 Task: Open Card Donor Stewardship Planning in Board Diversity and Inclusion Hiring Practices Assessment and Improvement to Workspace Accounting and Finance Consulting and add a team member Softage.1@softage.net, a label Red, a checklist Emotional Intelligence, an attachment from your onedrive, a color Red and finally, add a card description 'Conduct market analysis for new product launch' and a comment 'Let us approach this task with a sense of positivity and optimism, recognizing the potential for growth and learning that it presents.'. Add a start date 'Jan 09, 1900' with a due date 'Jan 16, 1900'
Action: Mouse moved to (90, 297)
Screenshot: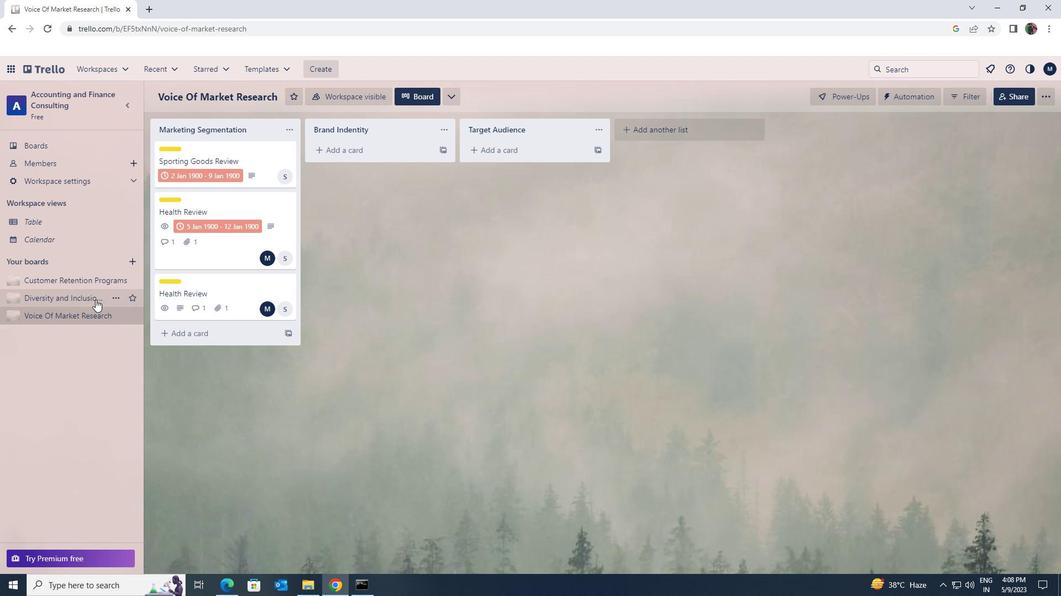 
Action: Mouse pressed left at (90, 297)
Screenshot: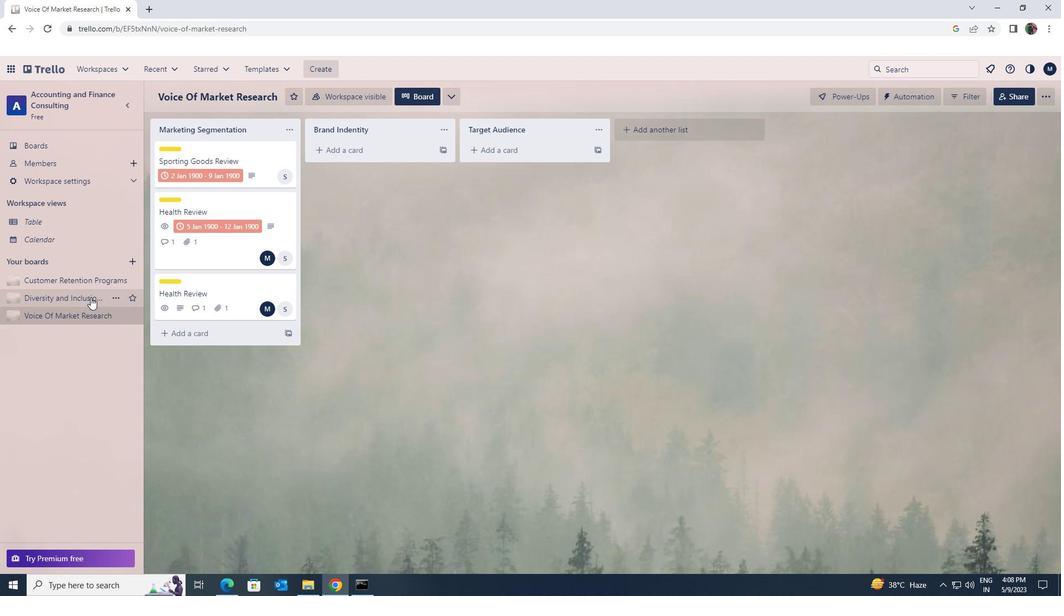 
Action: Mouse moved to (183, 300)
Screenshot: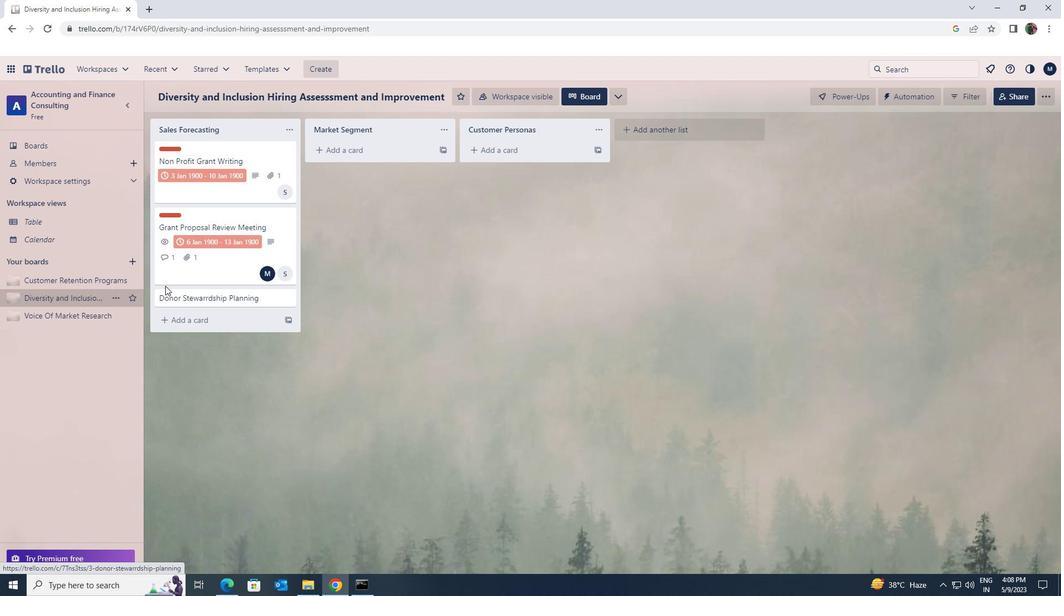 
Action: Mouse pressed left at (183, 300)
Screenshot: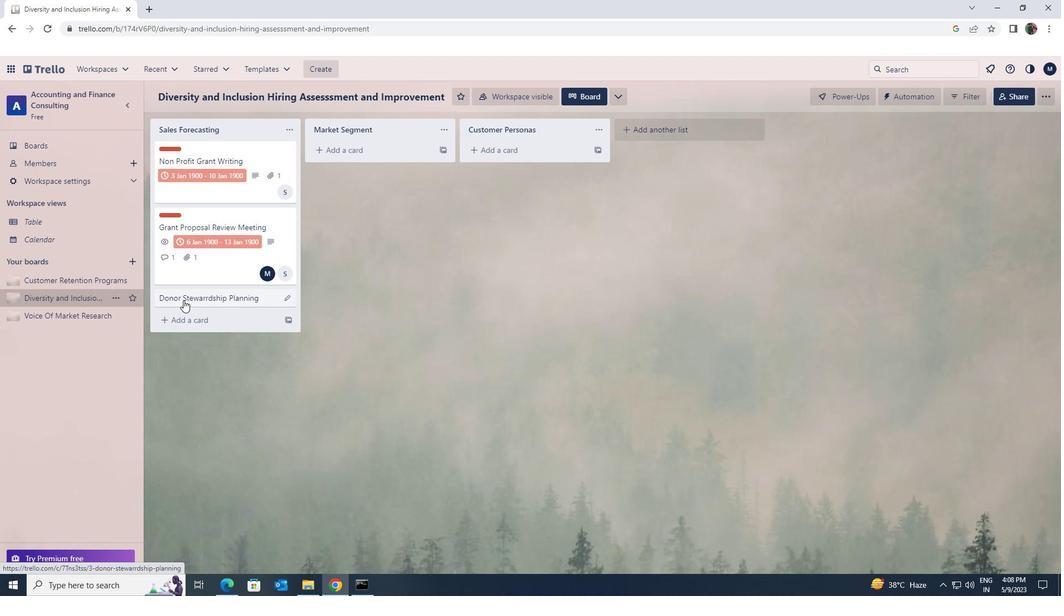 
Action: Mouse moved to (658, 158)
Screenshot: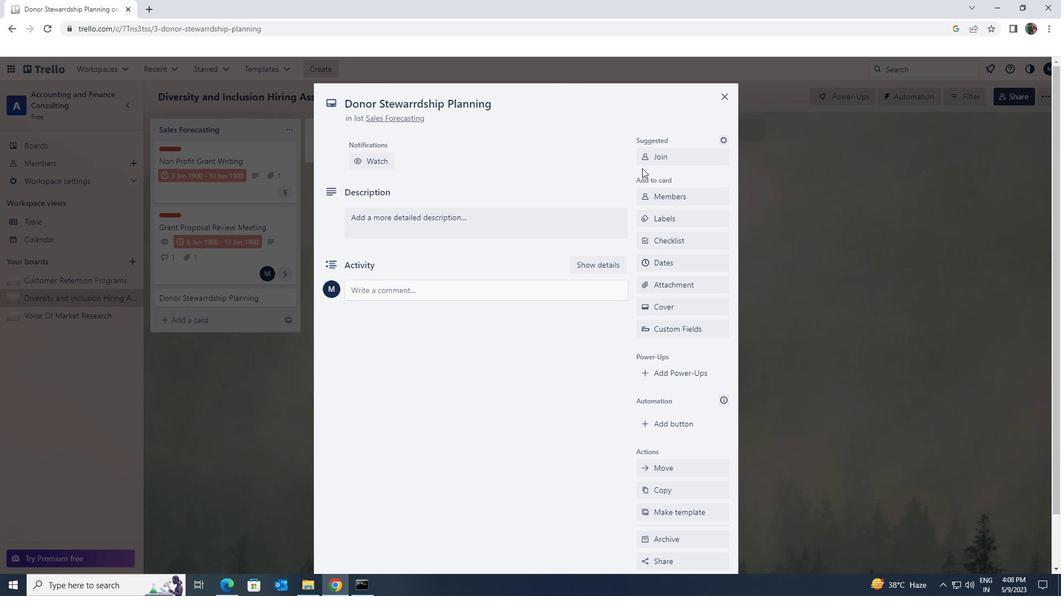 
Action: Mouse pressed left at (658, 158)
Screenshot: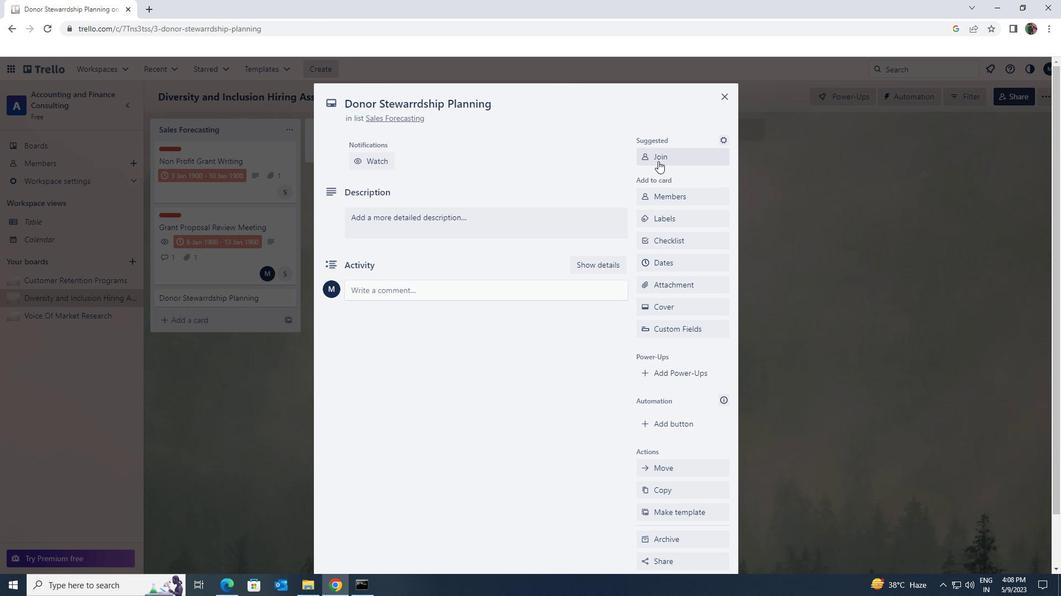 
Action: Mouse moved to (659, 155)
Screenshot: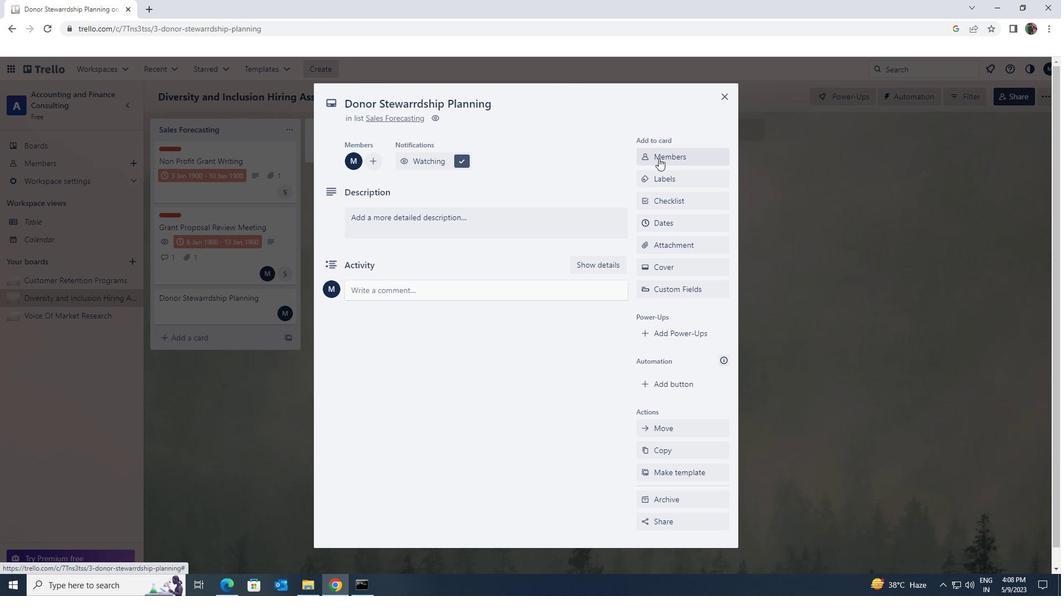 
Action: Mouse pressed left at (659, 155)
Screenshot: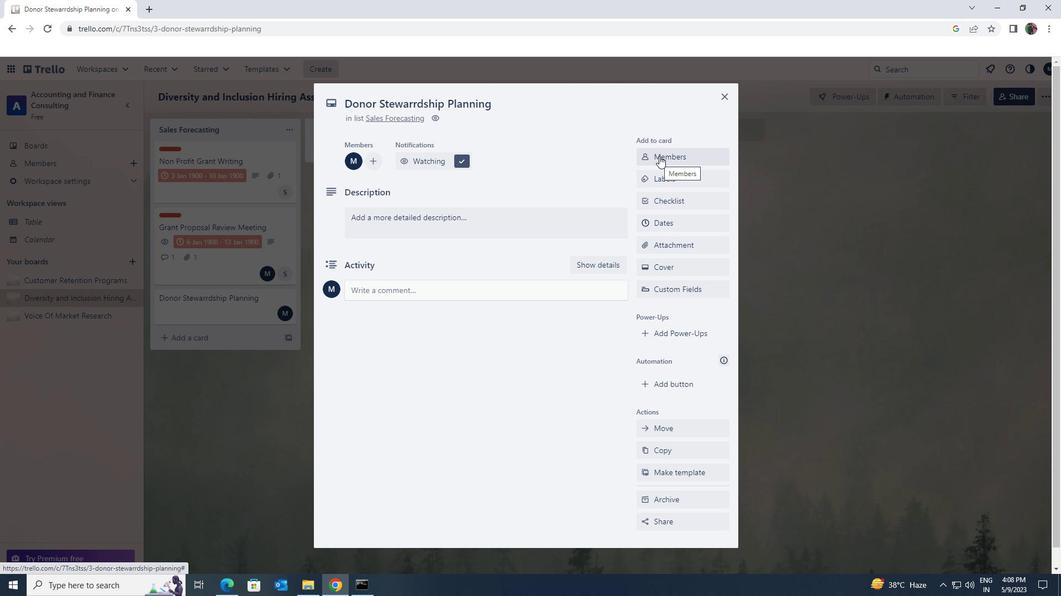 
Action: Mouse moved to (697, 208)
Screenshot: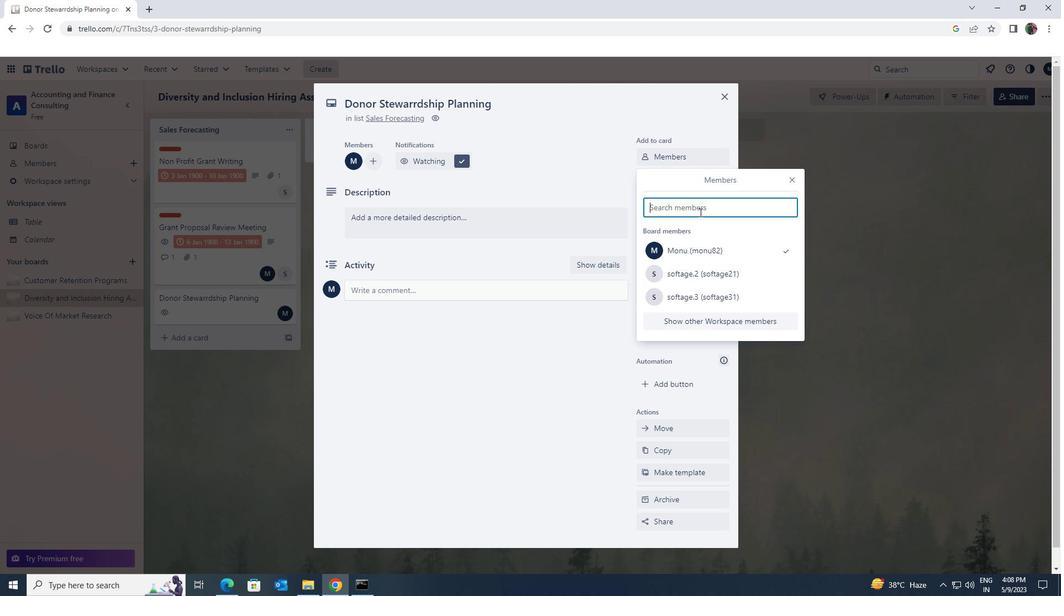 
Action: Mouse pressed left at (697, 208)
Screenshot: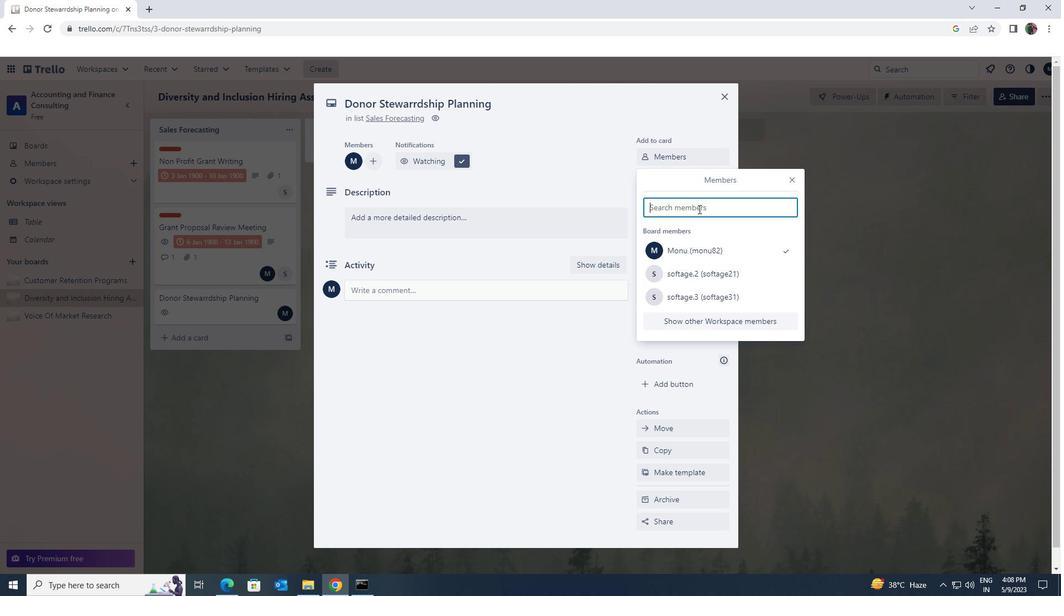 
Action: Mouse moved to (696, 207)
Screenshot: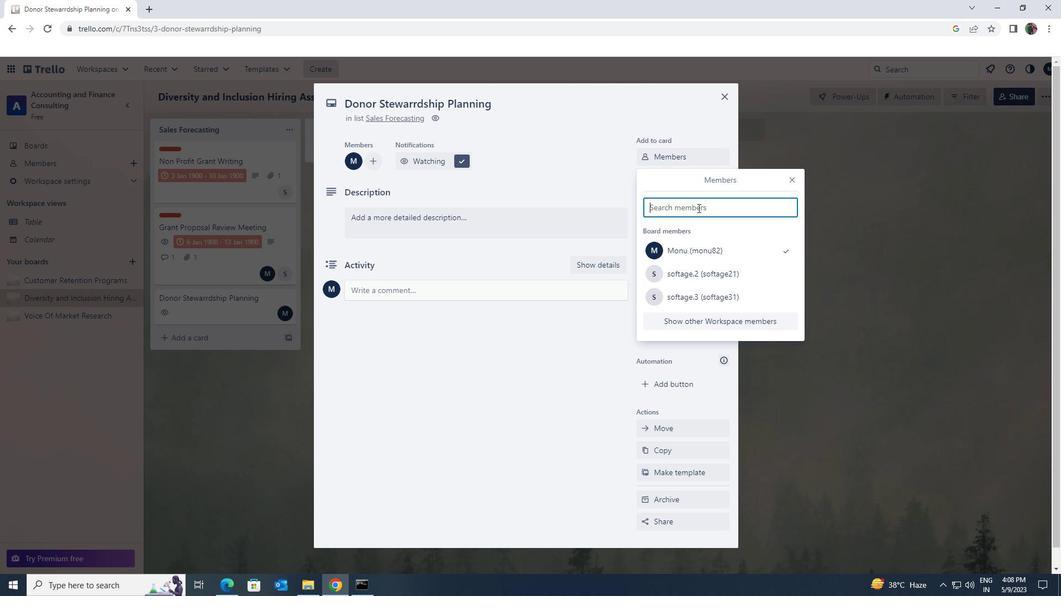 
Action: Key pressed <Key.shift>SOFTAGE.2<Key.backspace>1<Key.shift>@<Key.shift><Key.shift><Key.shift>OFTAGE.NET
Screenshot: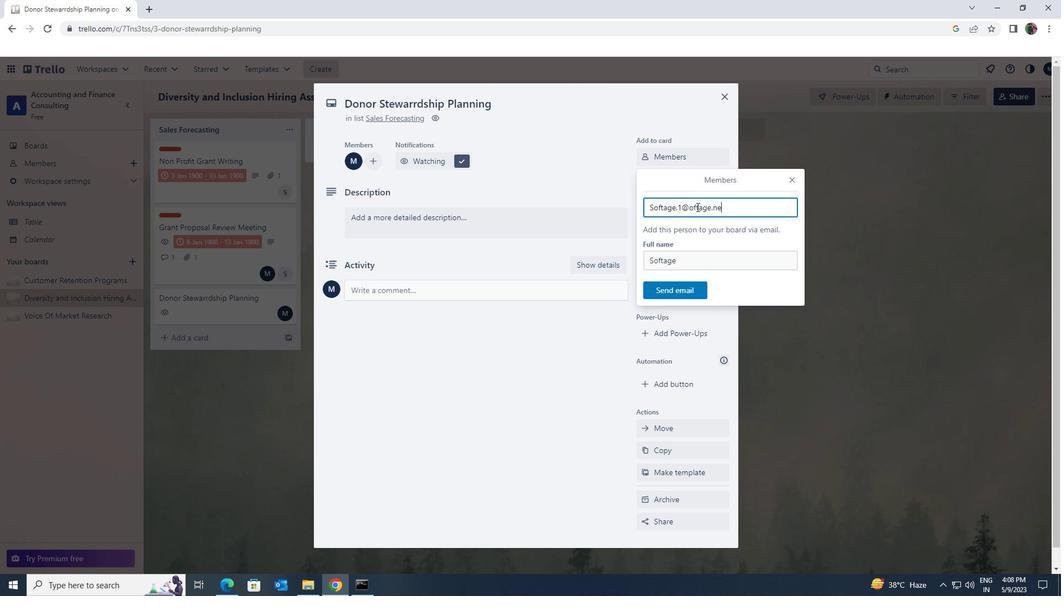
Action: Mouse moved to (686, 286)
Screenshot: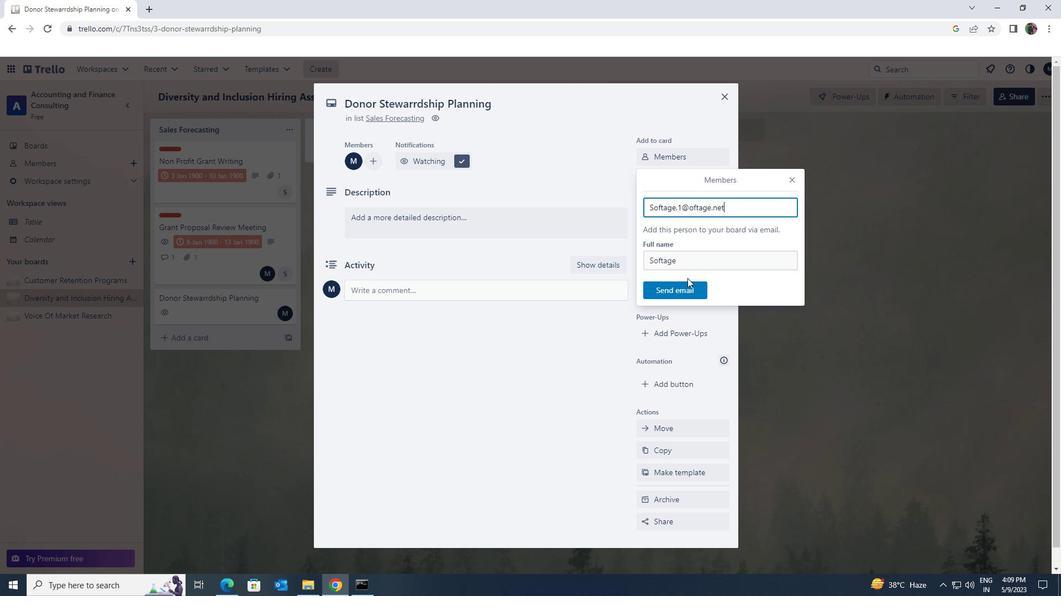 
Action: Mouse pressed left at (686, 286)
Screenshot: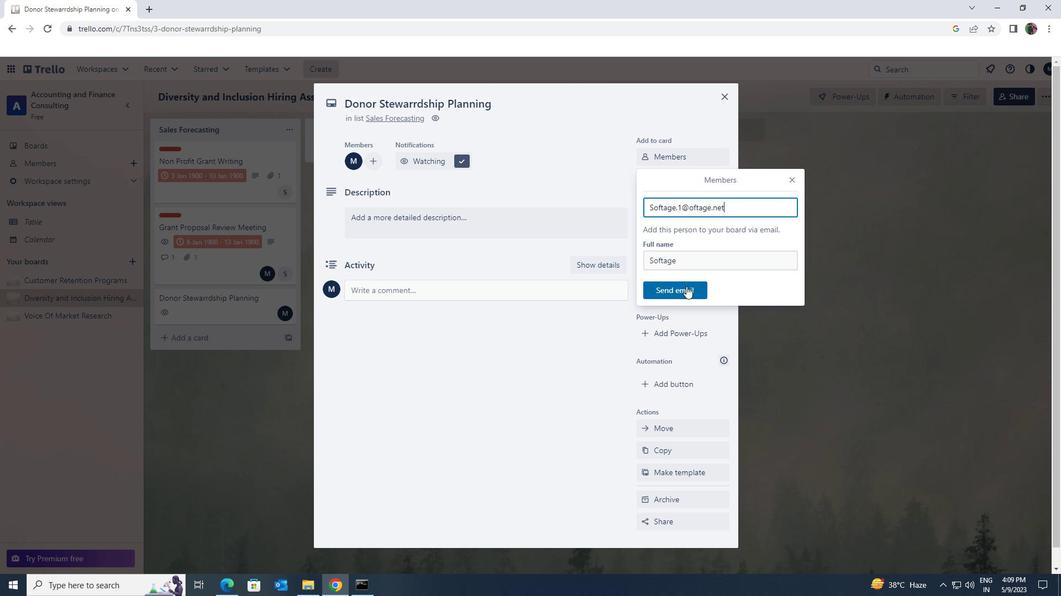 
Action: Mouse moved to (681, 180)
Screenshot: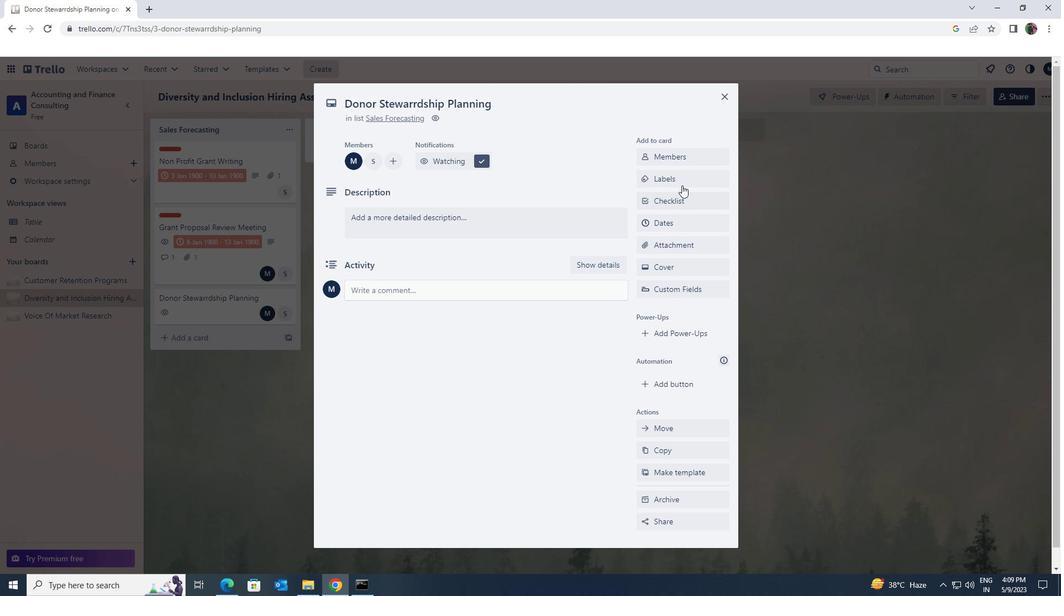 
Action: Mouse pressed left at (681, 180)
Screenshot: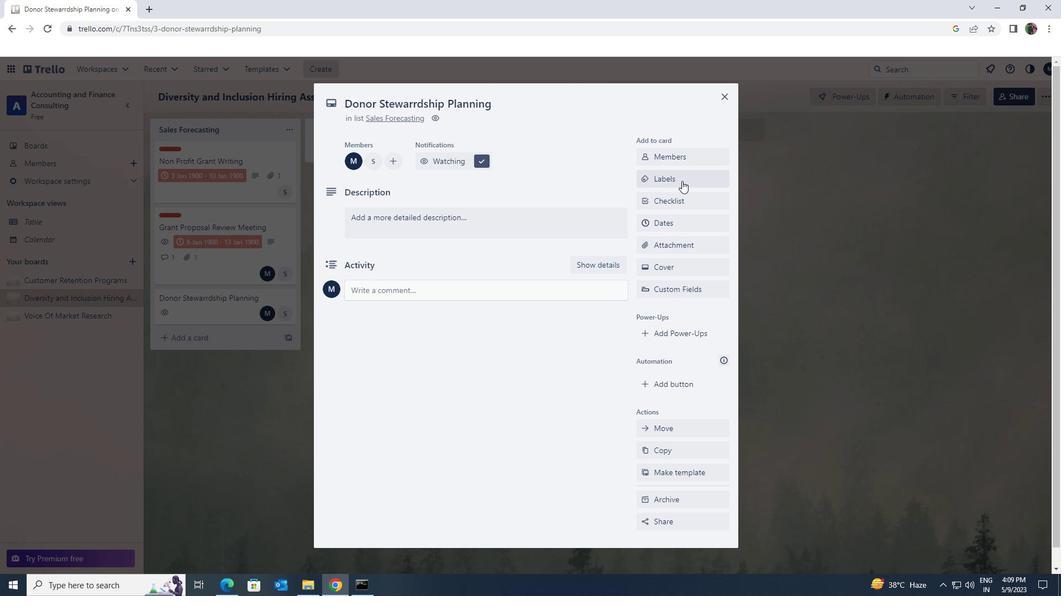 
Action: Mouse moved to (709, 413)
Screenshot: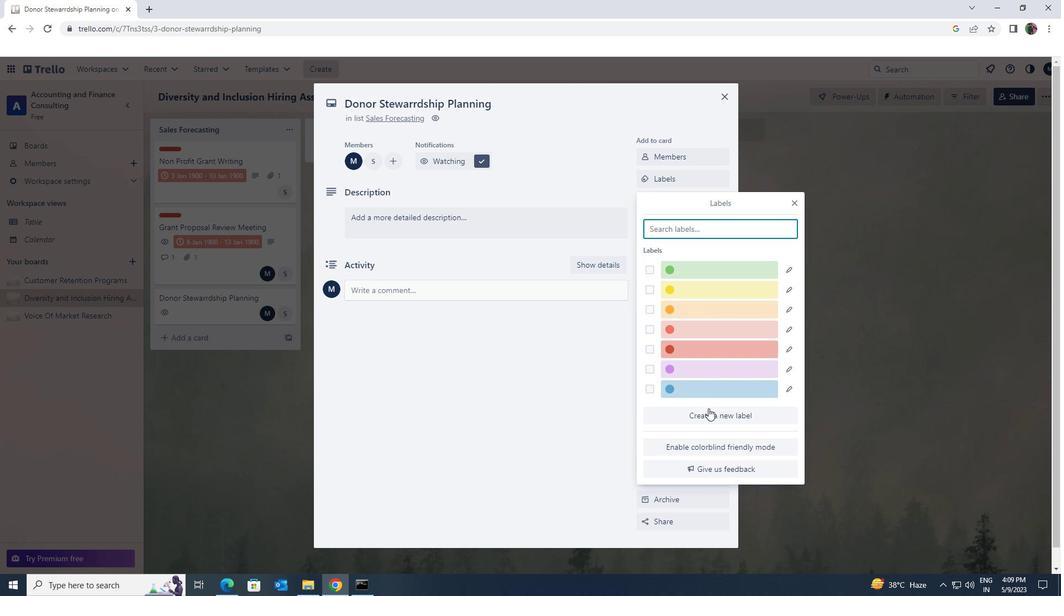 
Action: Mouse pressed left at (709, 413)
Screenshot: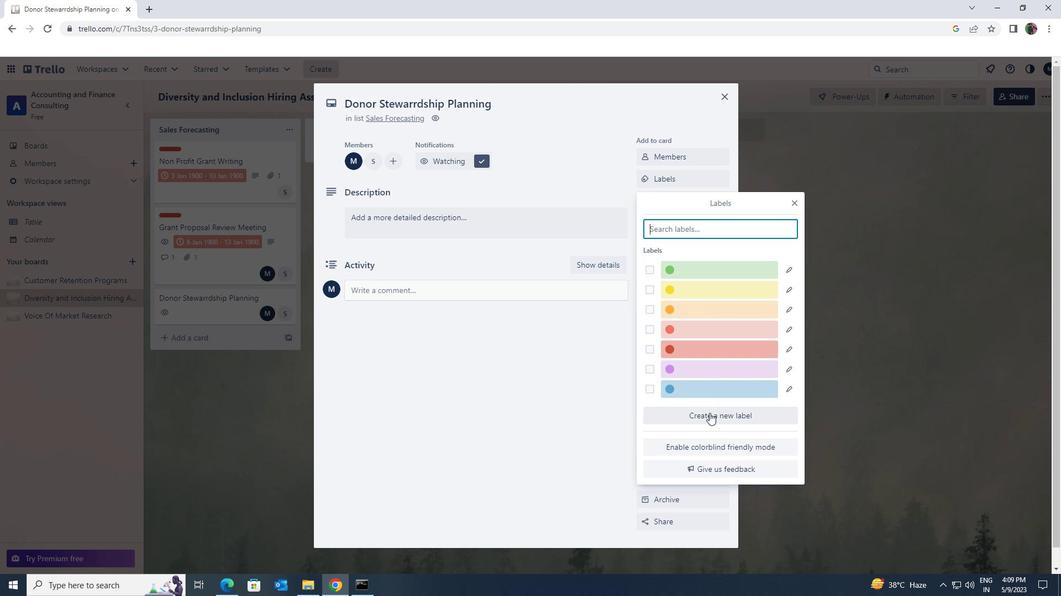 
Action: Mouse moved to (754, 379)
Screenshot: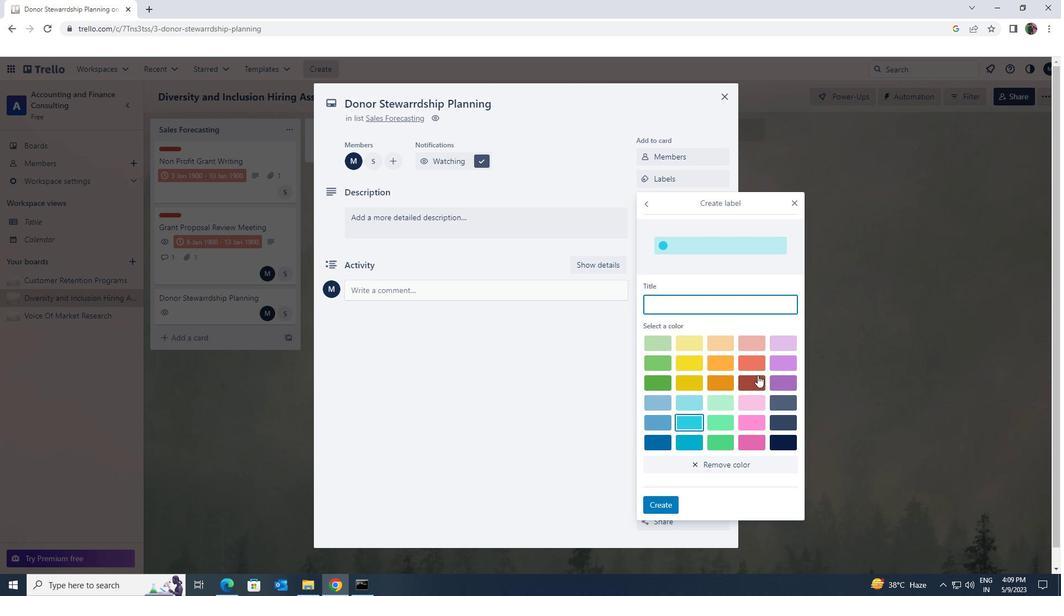 
Action: Mouse pressed left at (754, 379)
Screenshot: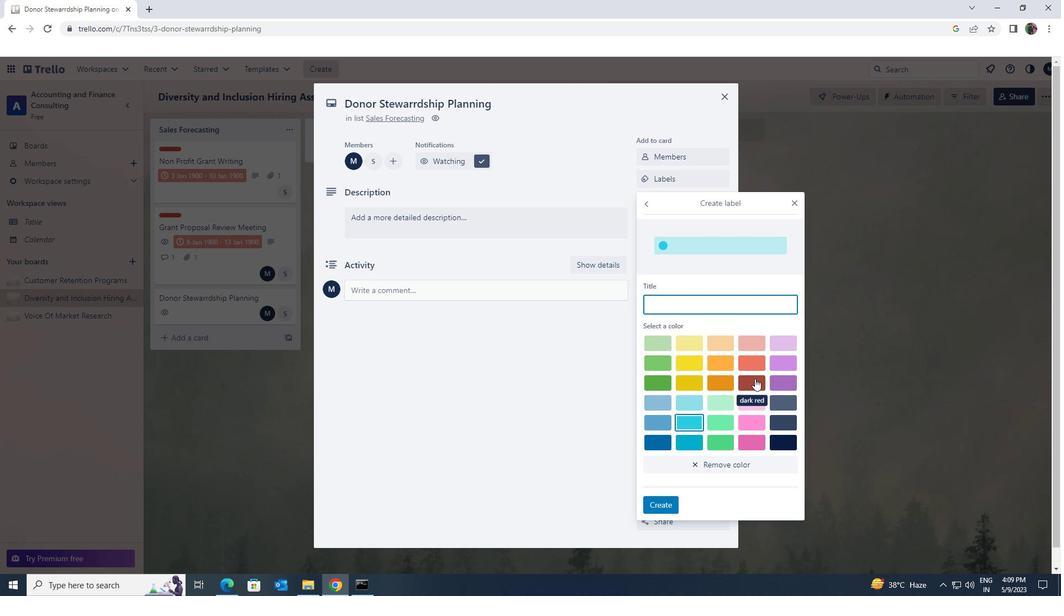 
Action: Mouse moved to (654, 506)
Screenshot: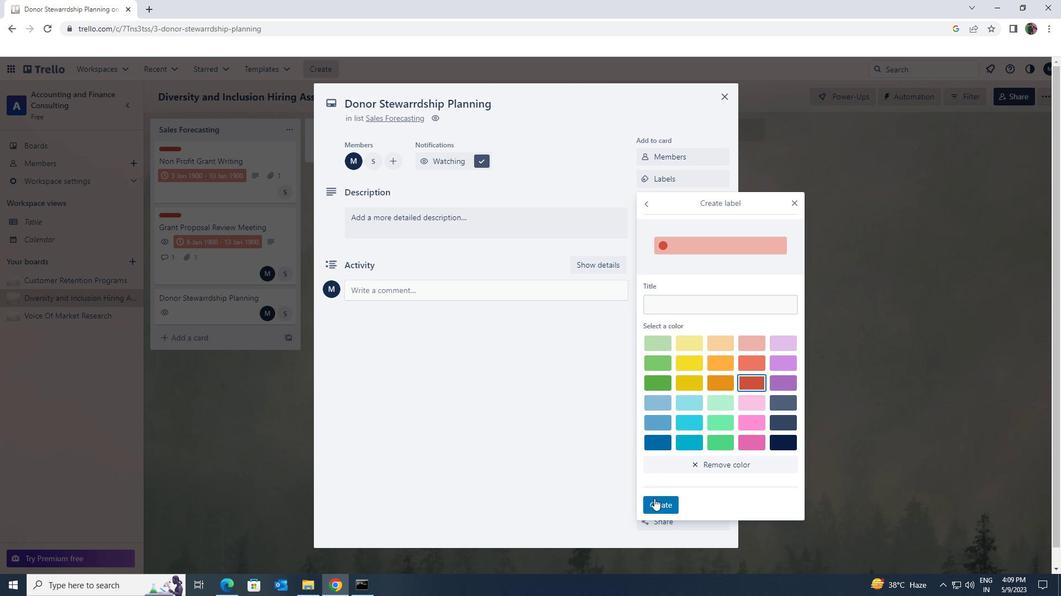 
Action: Mouse pressed left at (654, 506)
Screenshot: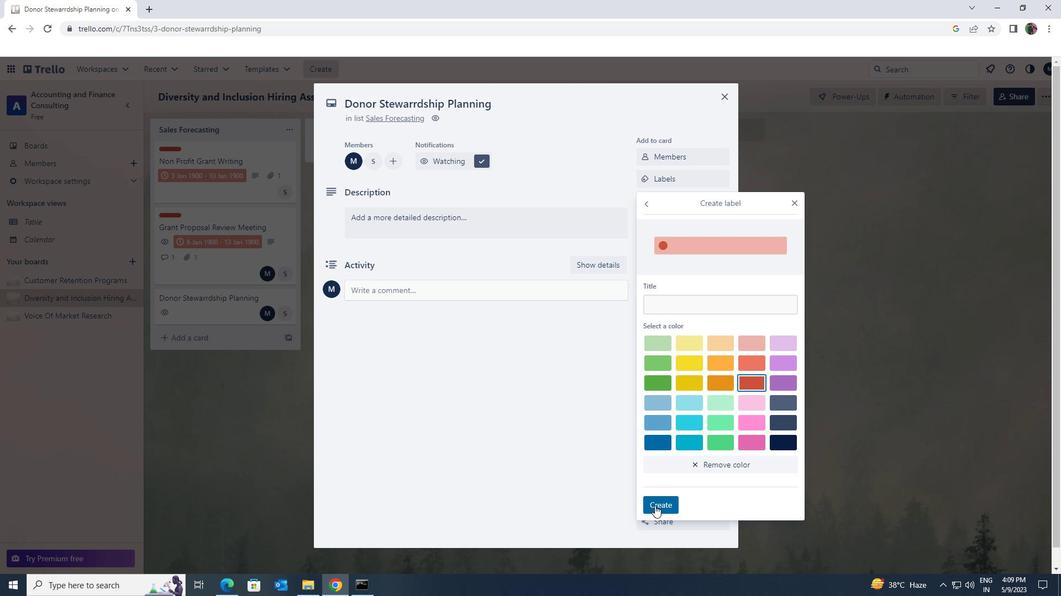 
Action: Mouse moved to (793, 205)
Screenshot: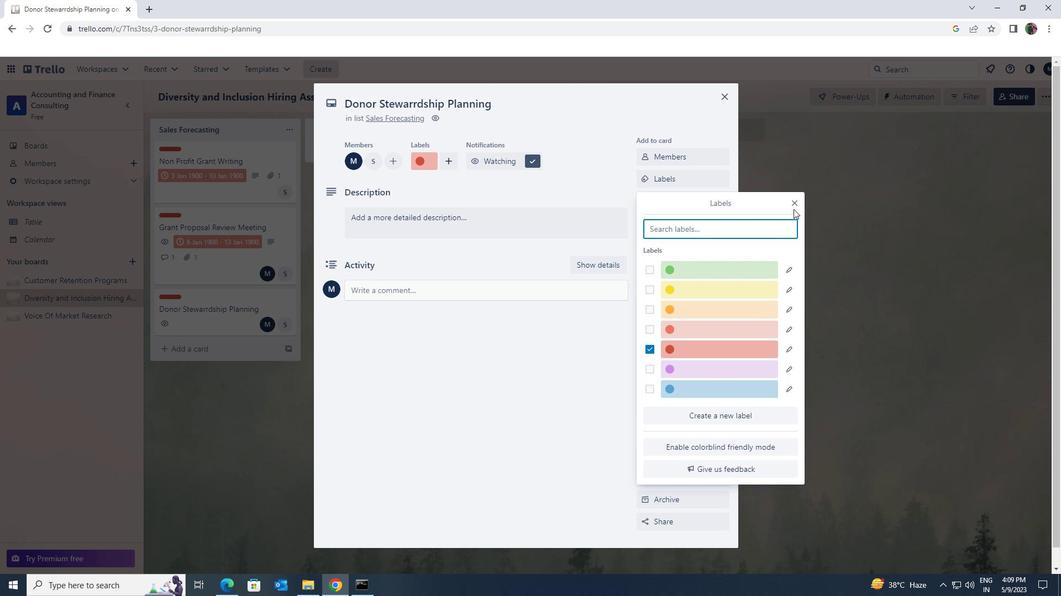 
Action: Mouse pressed left at (793, 205)
Screenshot: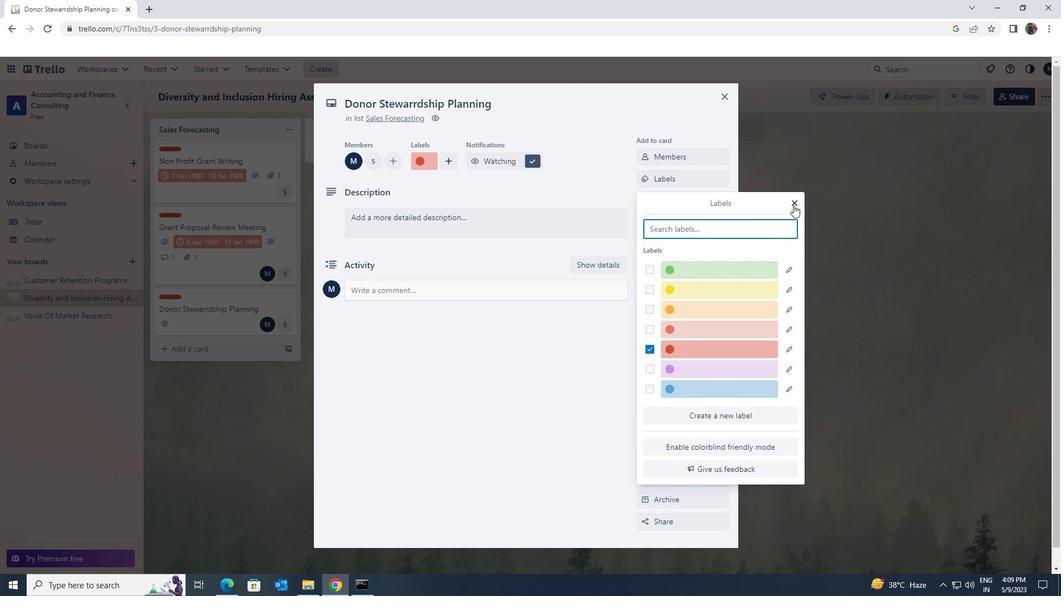 
Action: Mouse moved to (686, 202)
Screenshot: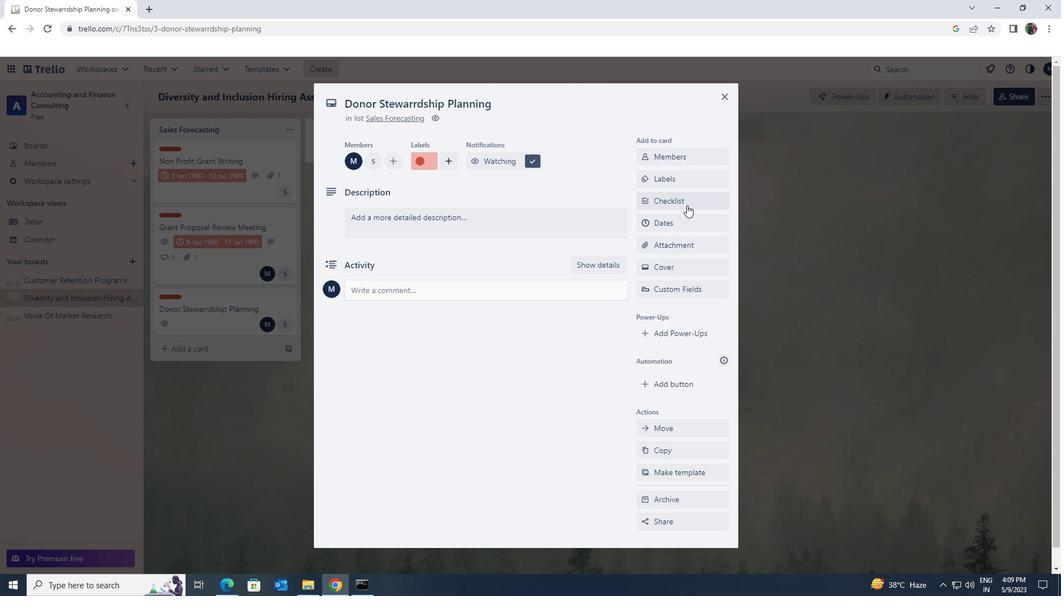 
Action: Mouse pressed left at (686, 202)
Screenshot: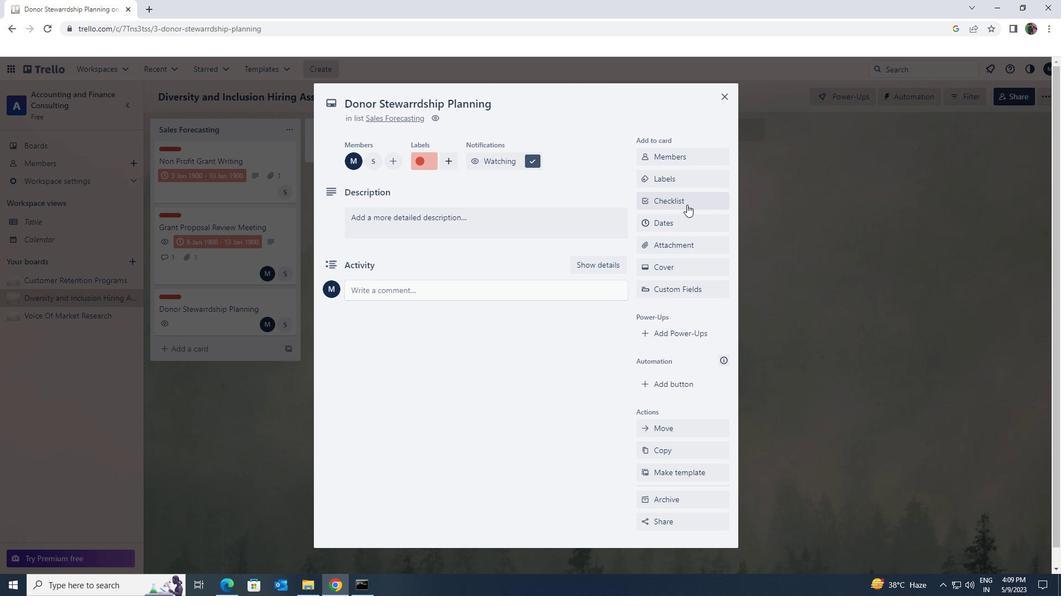 
Action: Key pressed <Key.shift><Key.shift><Key.shift><Key.shift><Key.shift><Key.shift><Key.shift><Key.shift><Key.shift>EMOTU<Key.backspace>IONAL<Key.space><Key.shift>INTELLEGENCE
Screenshot: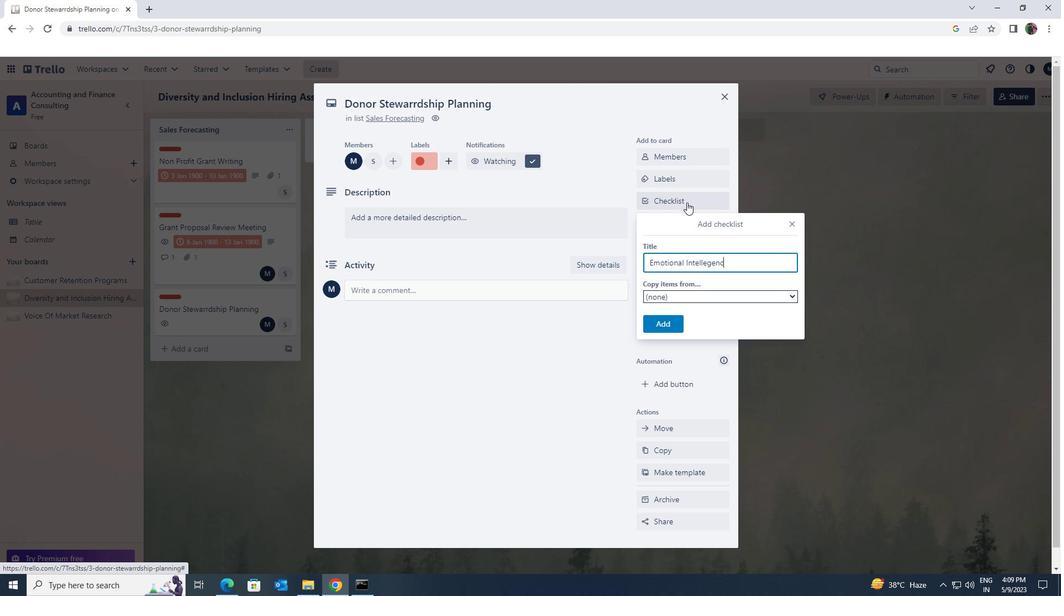 
Action: Mouse moved to (667, 323)
Screenshot: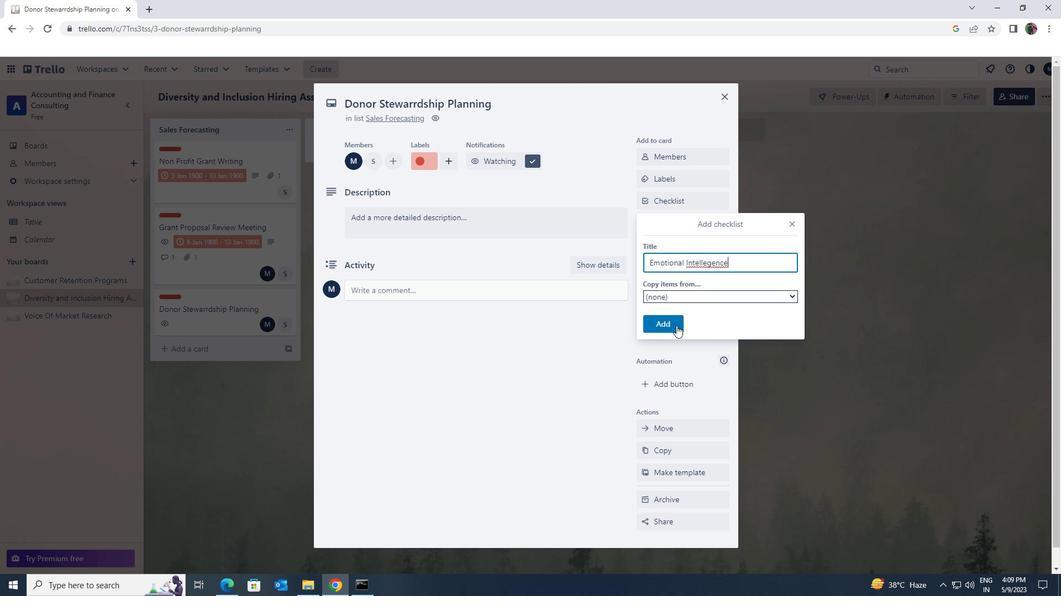 
Action: Mouse pressed left at (667, 323)
Screenshot: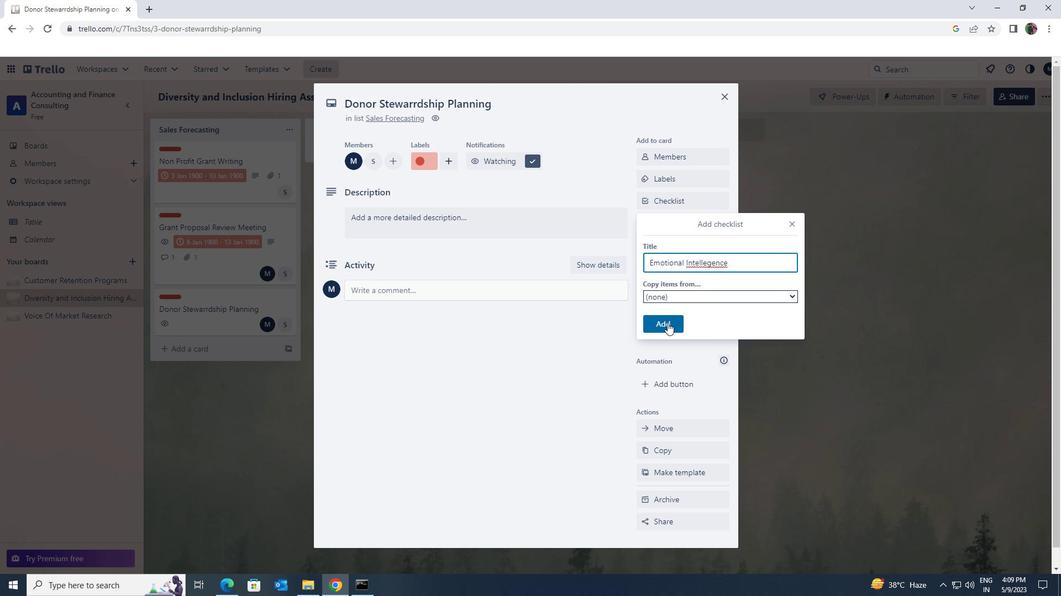 
Action: Mouse moved to (673, 250)
Screenshot: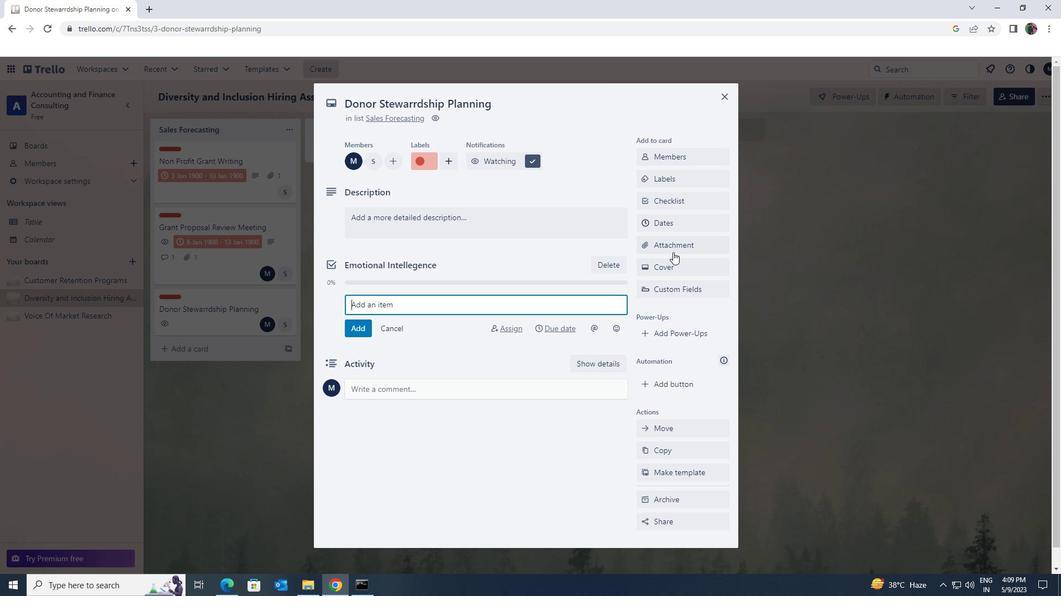 
Action: Mouse pressed left at (673, 250)
Screenshot: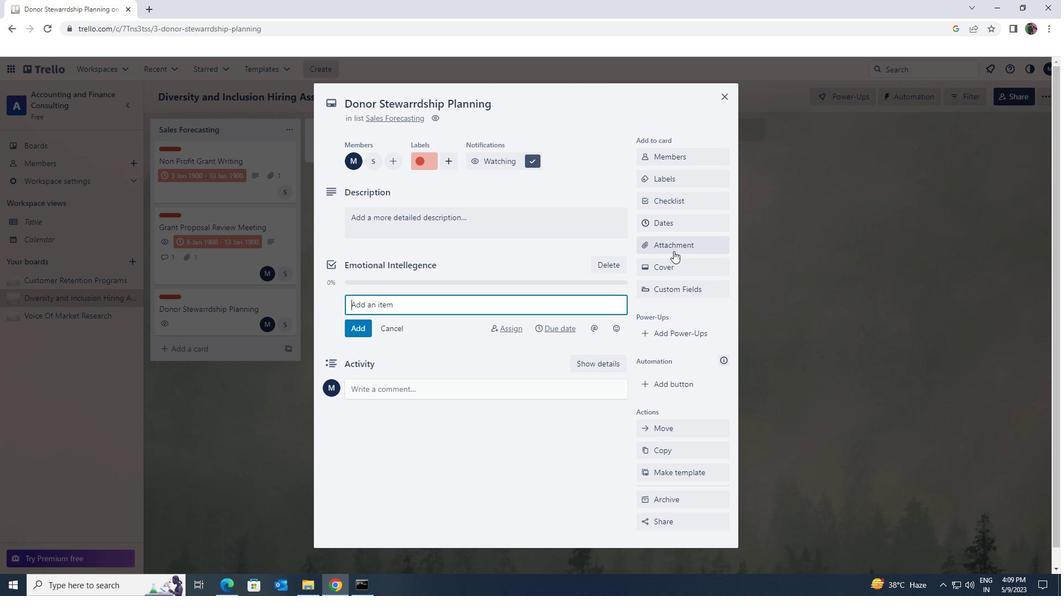 
Action: Mouse moved to (669, 326)
Screenshot: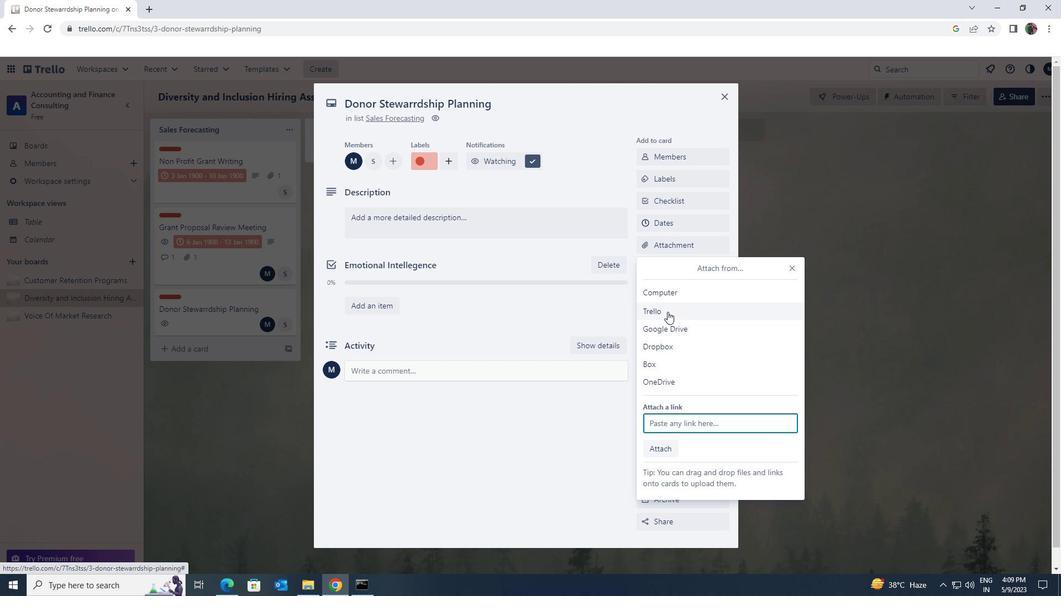
Action: Mouse pressed left at (669, 326)
Screenshot: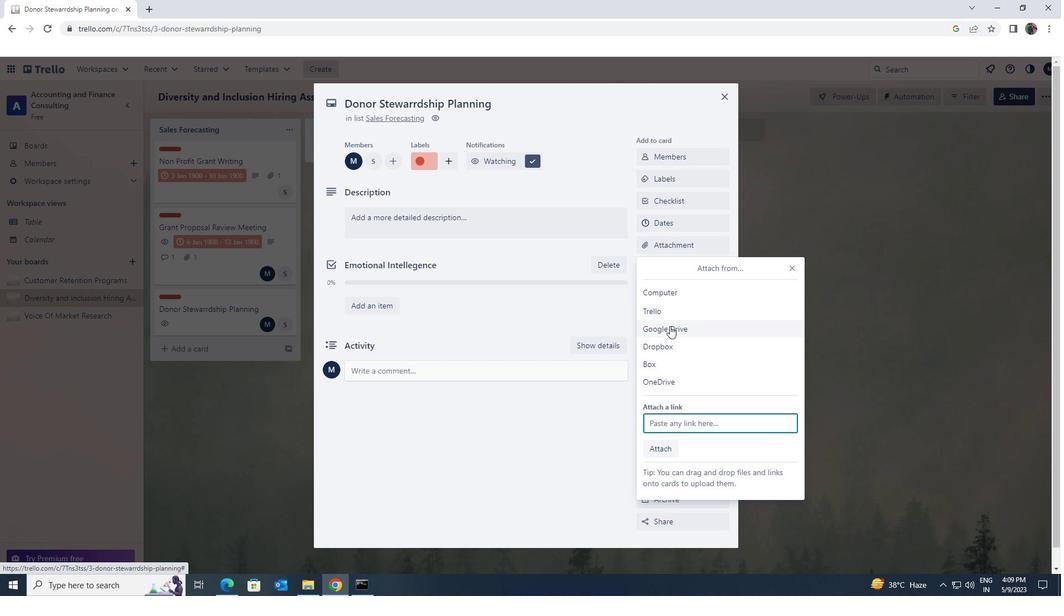 
Action: Mouse moved to (503, 317)
Screenshot: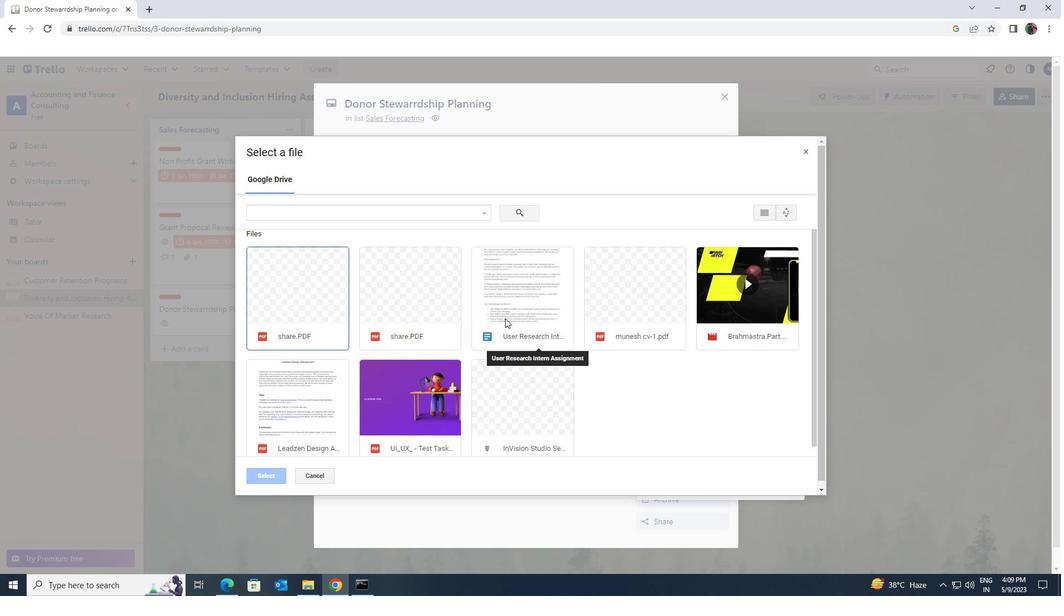 
Action: Mouse pressed left at (503, 317)
Screenshot: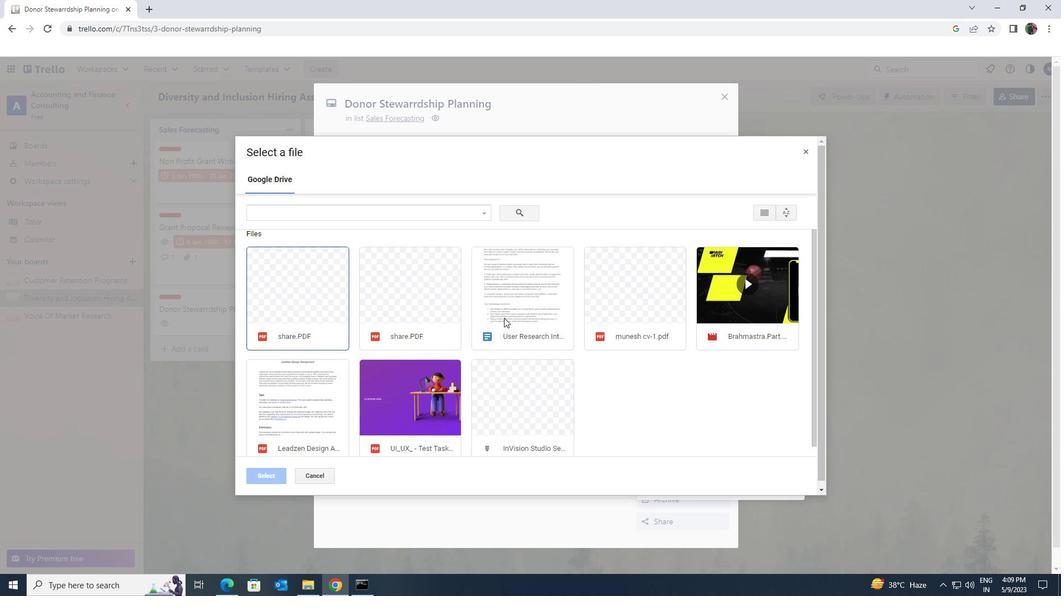 
Action: Mouse moved to (269, 472)
Screenshot: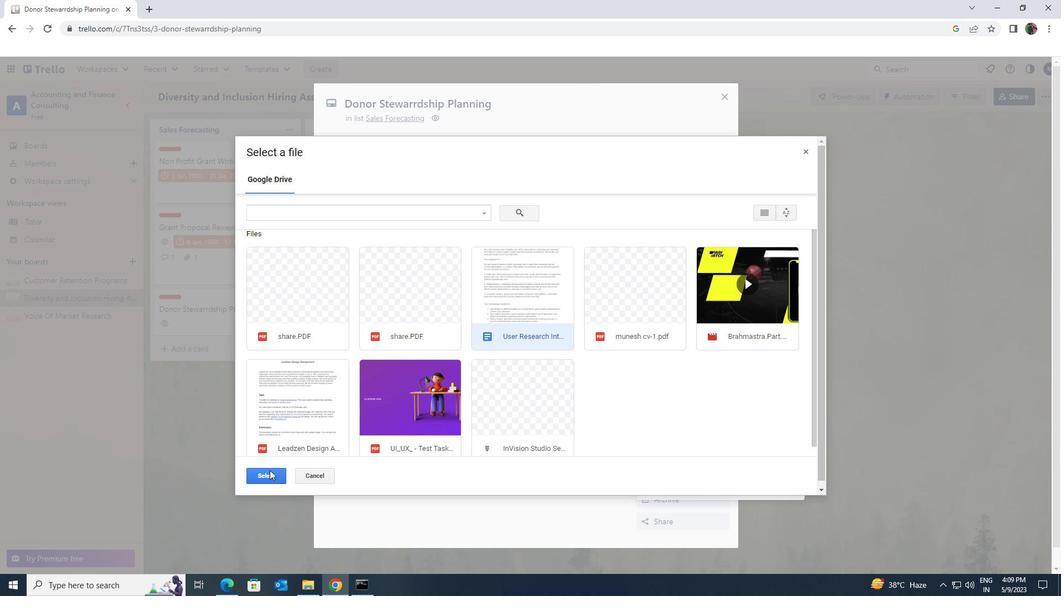 
Action: Mouse pressed left at (269, 472)
Screenshot: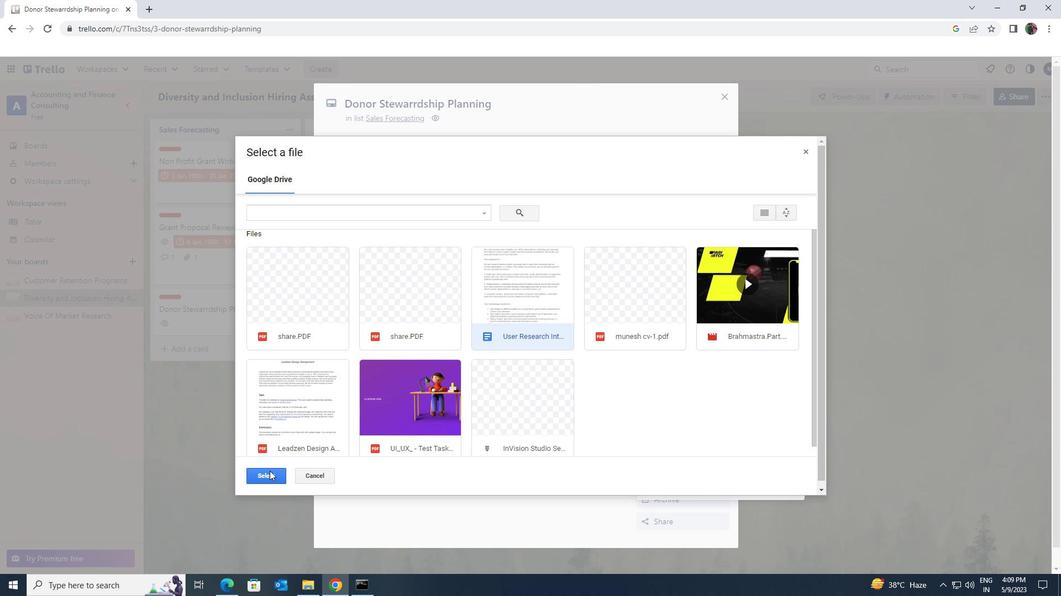 
Action: Mouse moved to (484, 227)
Screenshot: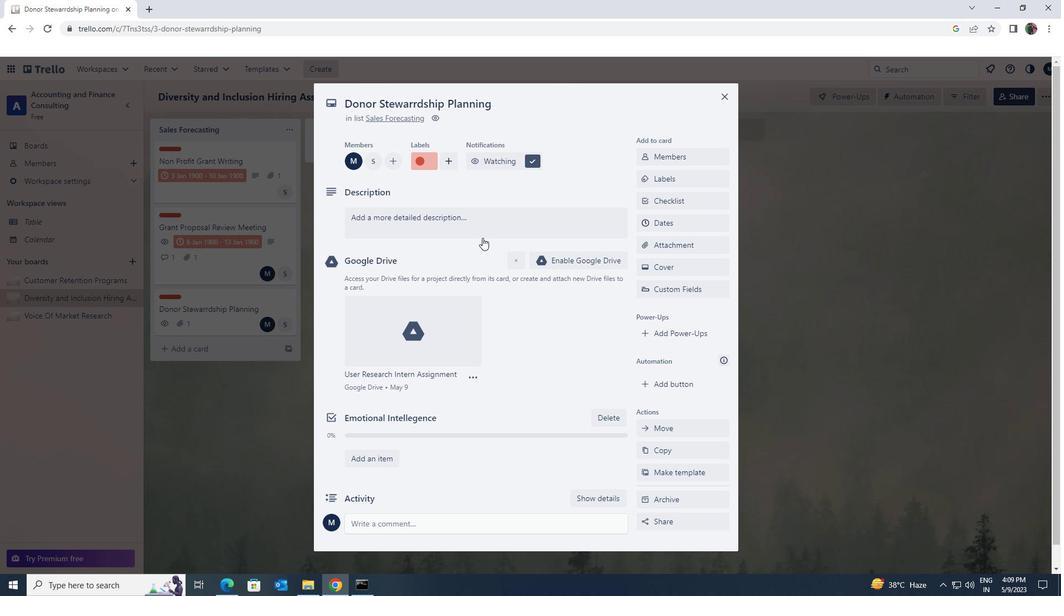 
Action: Mouse pressed left at (484, 227)
Screenshot: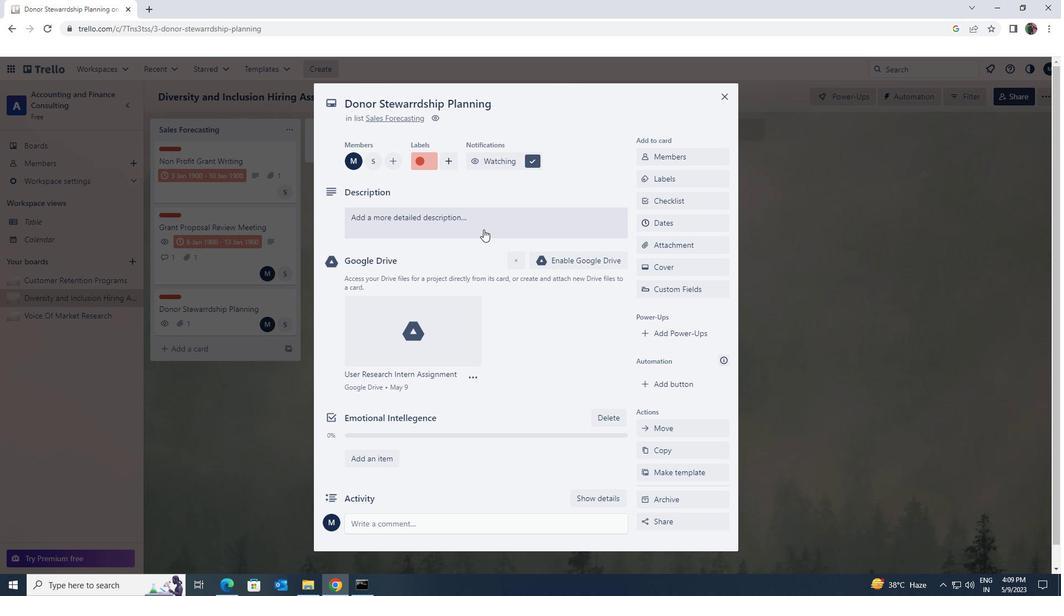 
Action: Key pressed <Key.shift><Key.shift><Key.shift><Key.shift><Key.shift><Key.shift><Key.shift>CONDUCT<Key.space>MARKET<Key.space>ANYLIS<Key.space><Key.backspace><Key.backspace><Key.backspace><Key.backspace><Key.backspace>A;LYSIS<Key.space><Key.backspace><Key.backspace><Key.backspace><Key.backspace><Key.backspace><Key.backspace><Key.backspace>LYSIS<Key.space>FOR<Key.space>NEW<Key.space>PRODUCT<Key.space>LUNCH<Key.space>
Screenshot: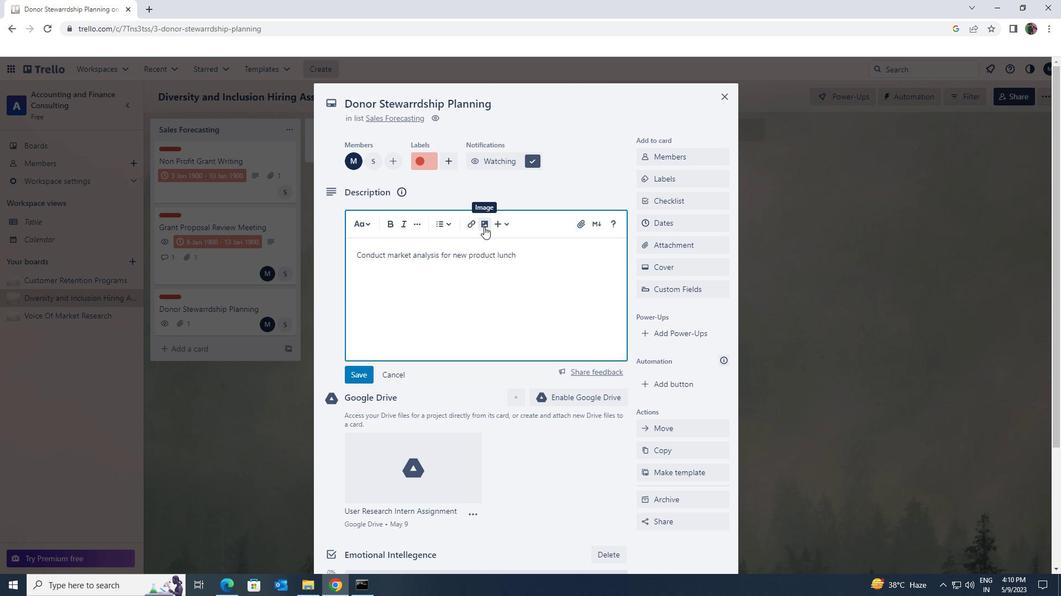 
Action: Mouse moved to (357, 376)
Screenshot: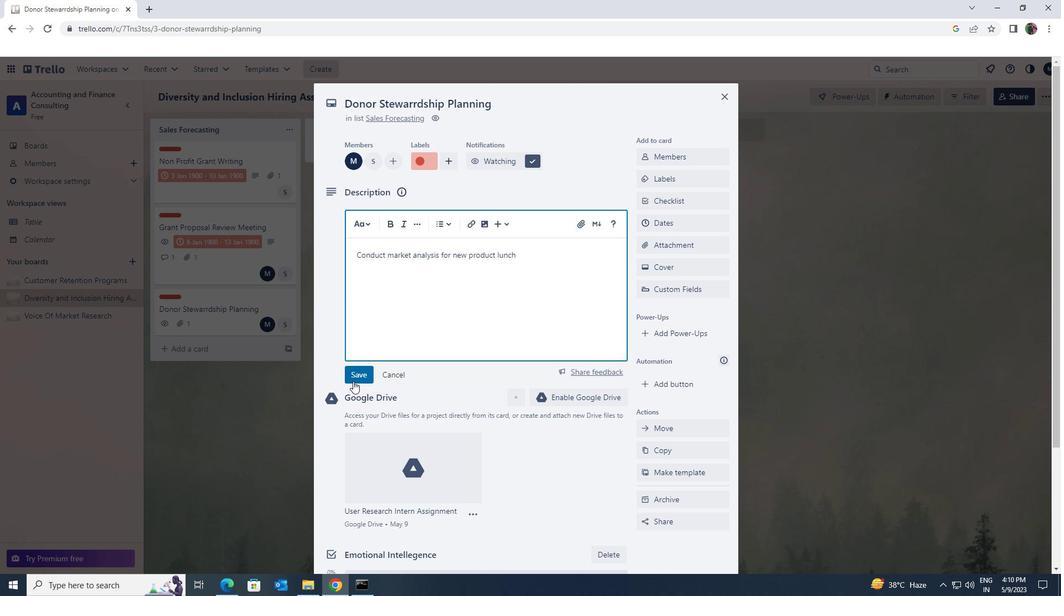 
Action: Mouse pressed left at (357, 376)
Screenshot: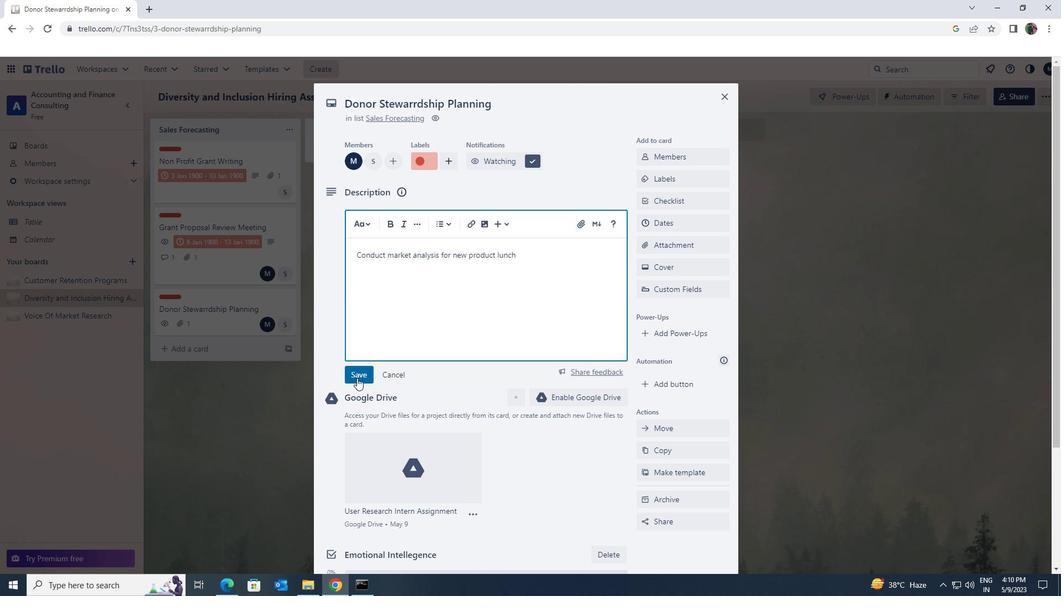 
Action: Mouse moved to (452, 359)
Screenshot: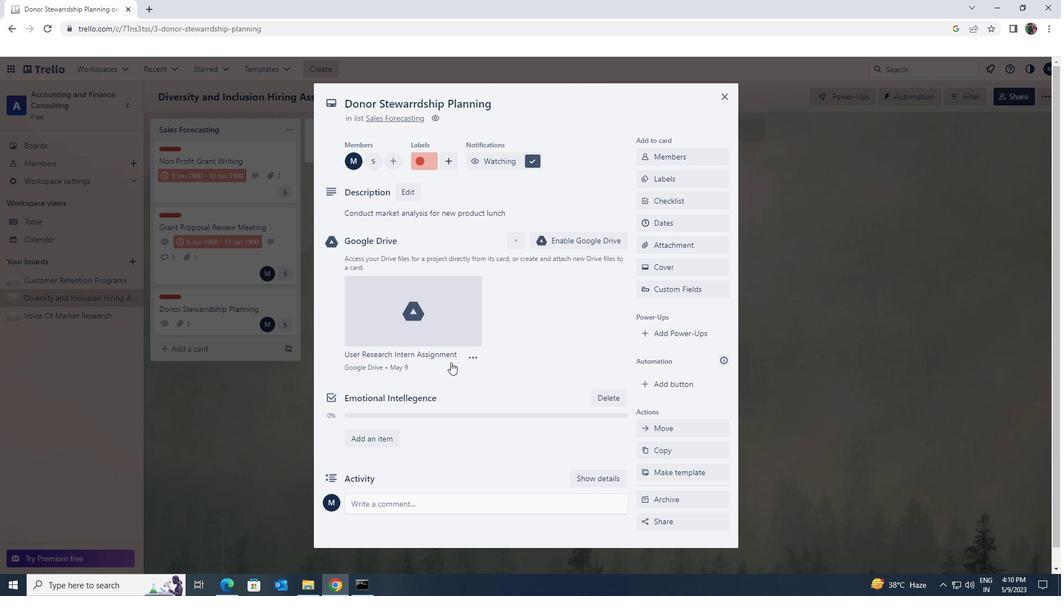 
Action: Mouse scrolled (452, 358) with delta (0, 0)
Screenshot: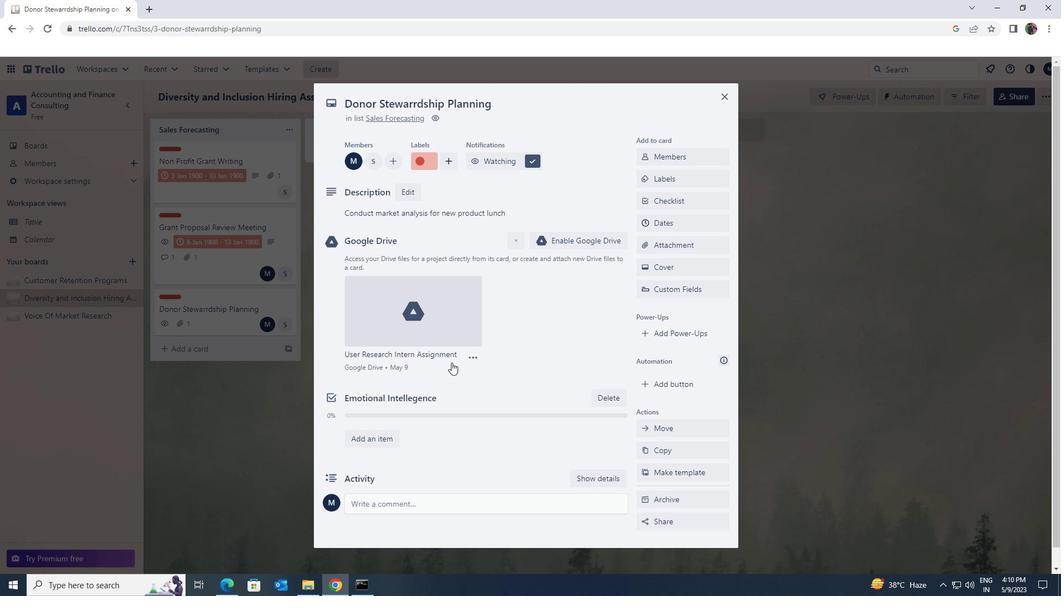 
Action: Mouse scrolled (452, 358) with delta (0, 0)
Screenshot: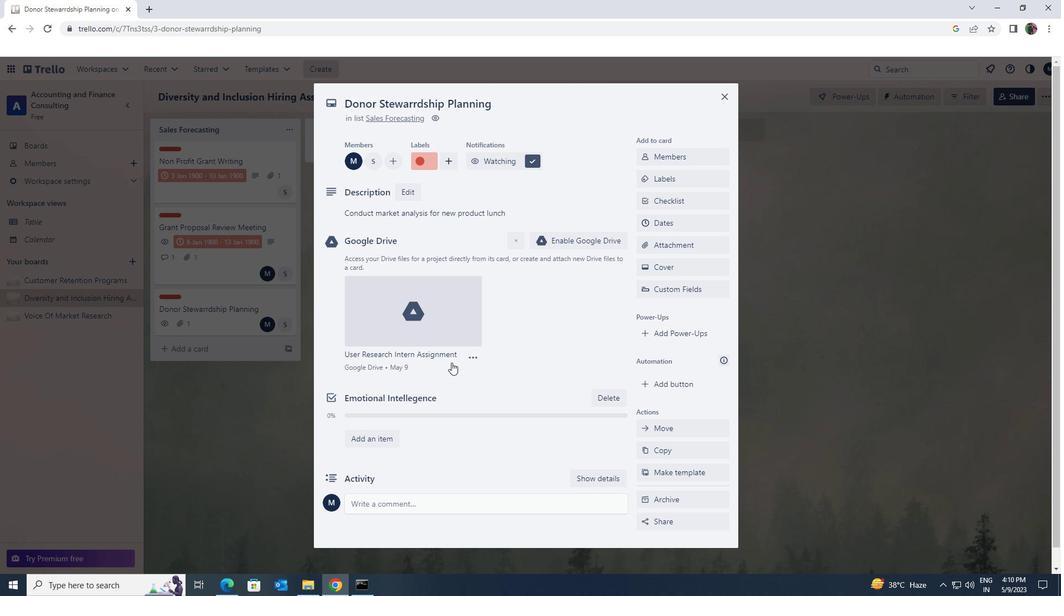 
Action: Mouse scrolled (452, 358) with delta (0, 0)
Screenshot: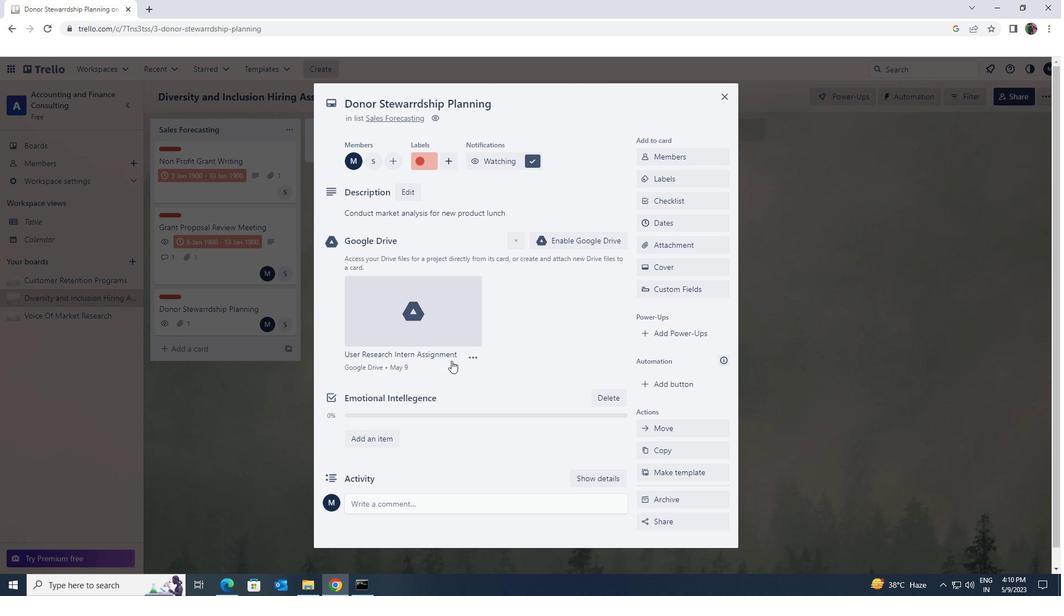 
Action: Mouse moved to (452, 358)
Screenshot: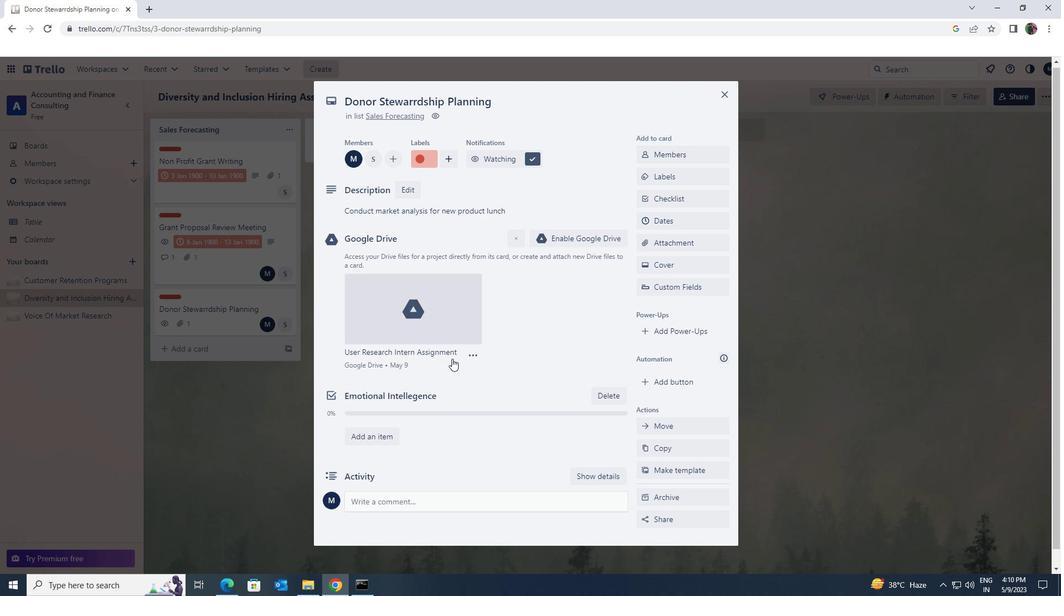 
Action: Mouse scrolled (452, 358) with delta (0, 0)
Screenshot: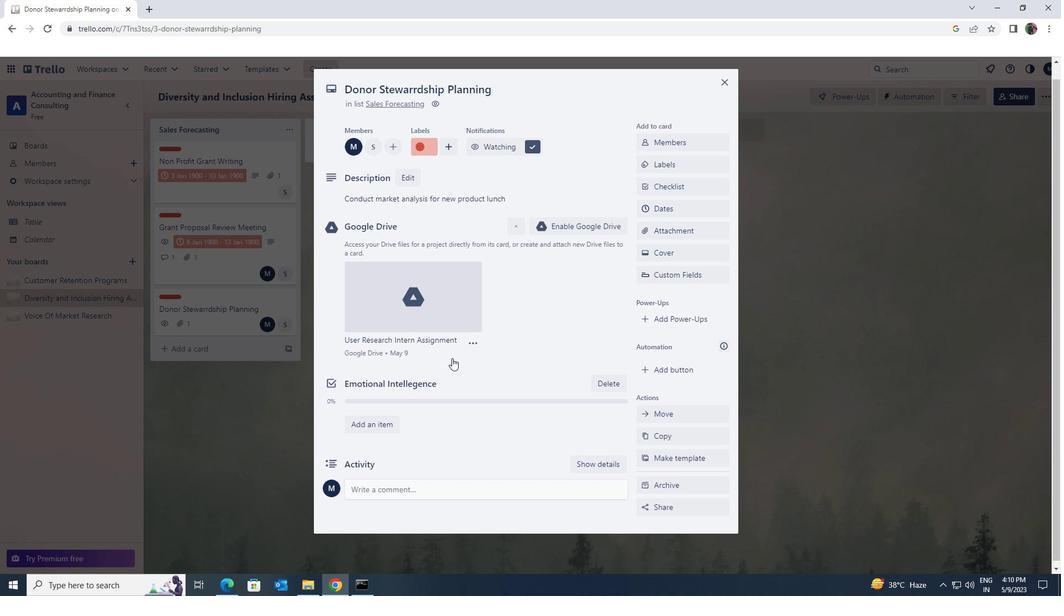 
Action: Mouse scrolled (452, 358) with delta (0, 0)
Screenshot: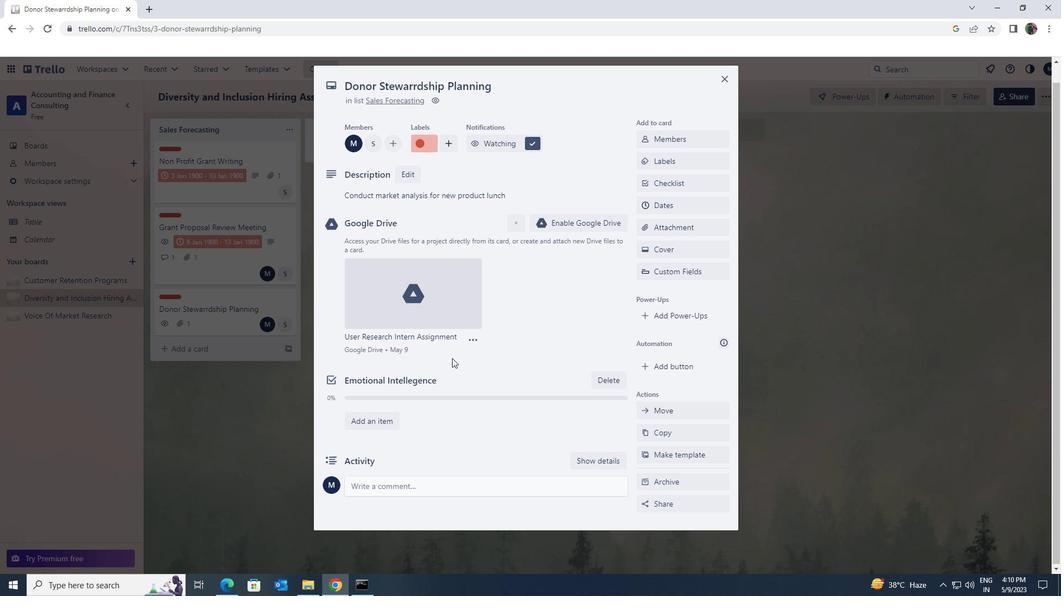
Action: Mouse moved to (452, 487)
Screenshot: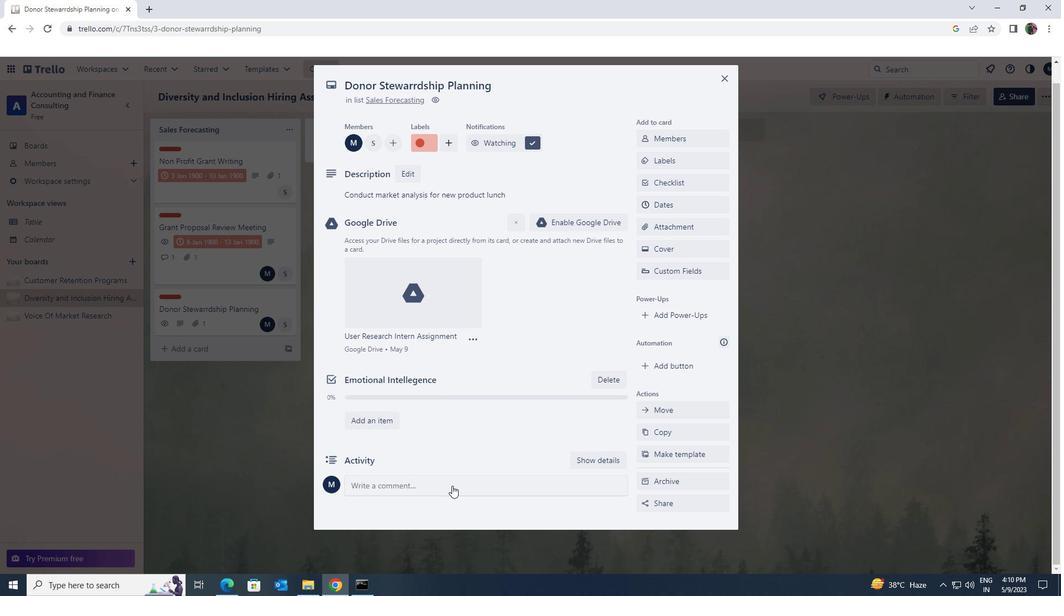 
Action: Mouse pressed left at (452, 487)
Screenshot: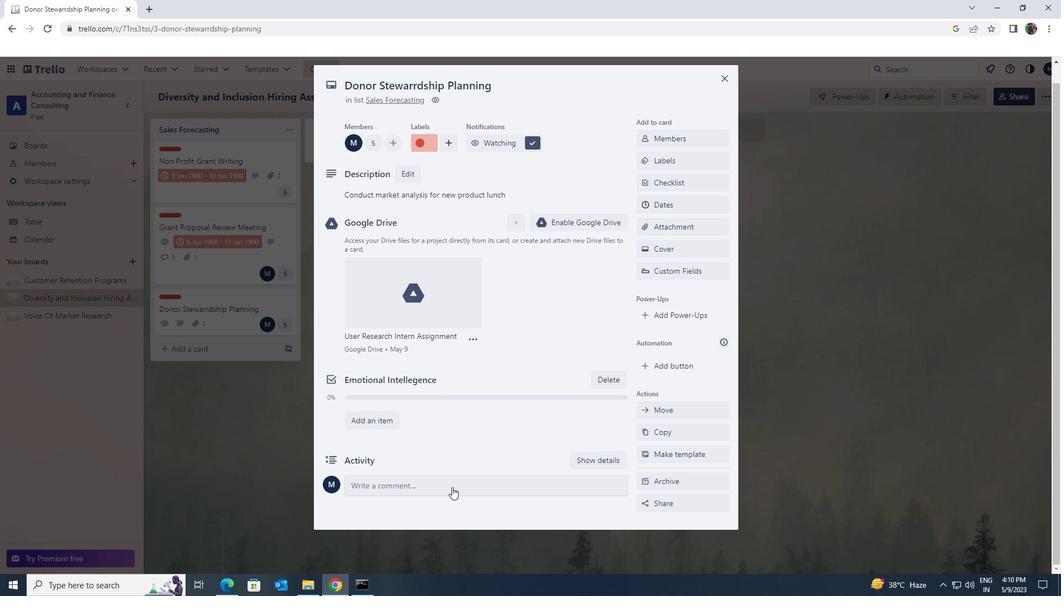 
Action: Mouse moved to (453, 487)
Screenshot: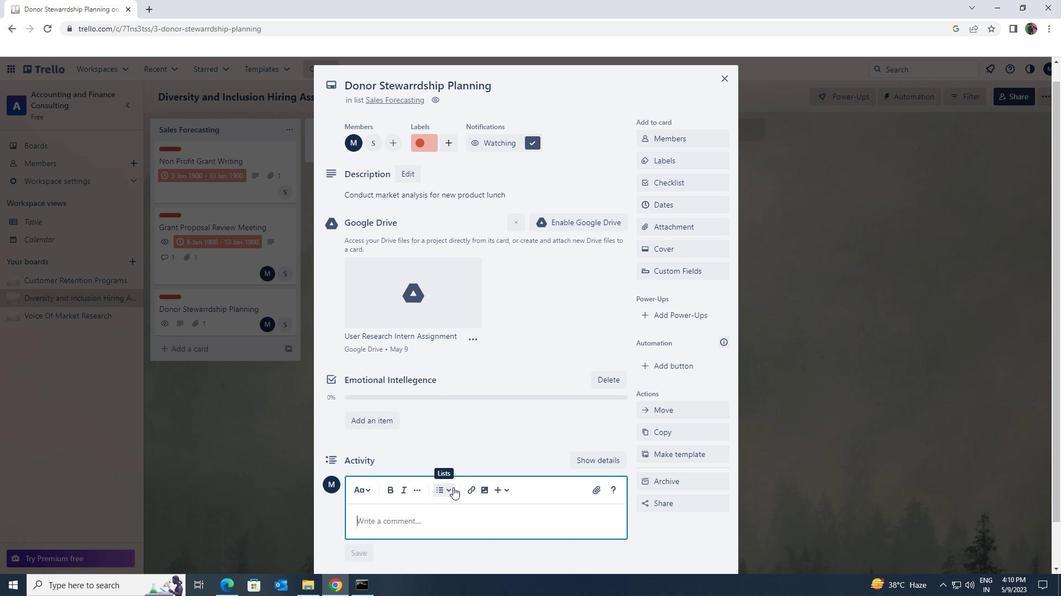 
Action: Key pressed APPOARCH<Key.space>R<Key.backspace>THIS<Key.space>TASK<Key.space>WITH<Key.space>SENSE<Key.space>OF<Key.space>POSTIVITY<Key.space>AND<Key.space>OPTIMISM<Key.space>RECOGNIZING<Key.space>THE<Key.space>POTENTILA<Key.space>FOR<Key.space>GROWTH<Key.space>AND<Key.space>LEARNING<Key.space>THAT<Key.space>IT<Key.space>PRESENTS<Key.space>
Screenshot: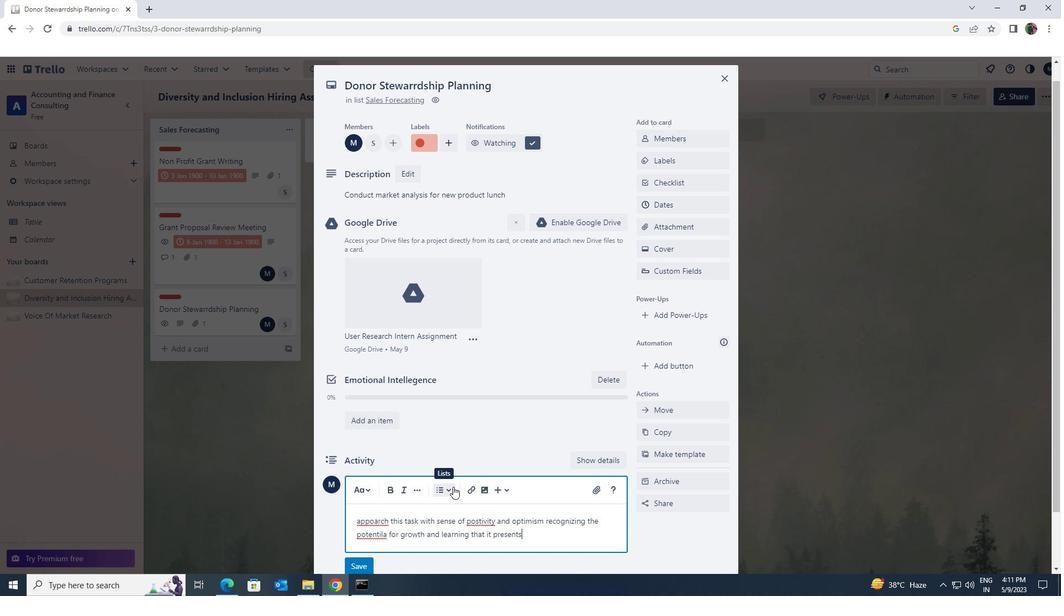 
Action: Mouse moved to (453, 486)
Screenshot: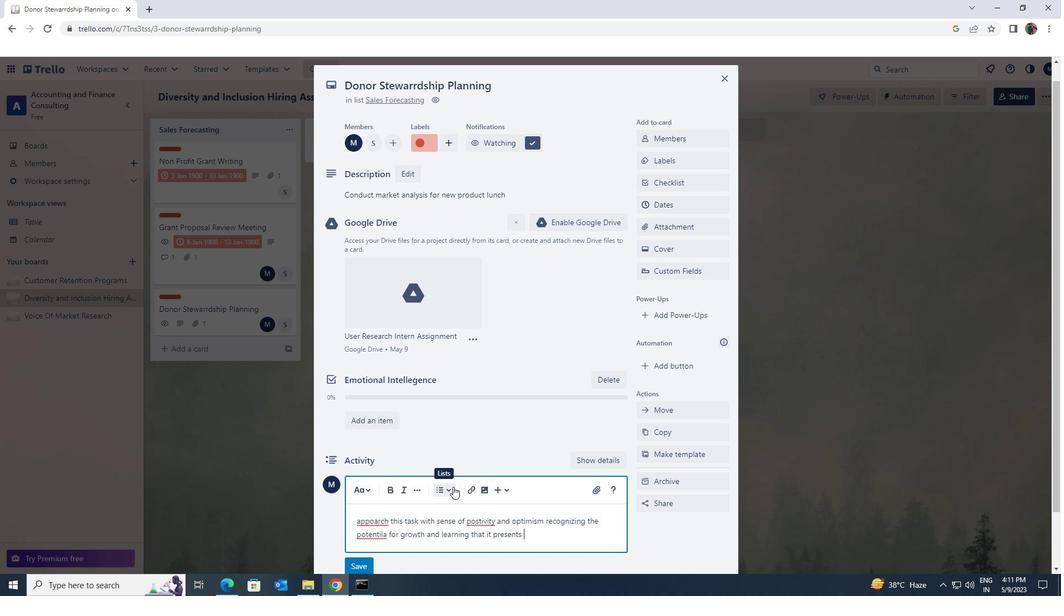 
Action: Mouse scrolled (453, 485) with delta (0, 0)
Screenshot: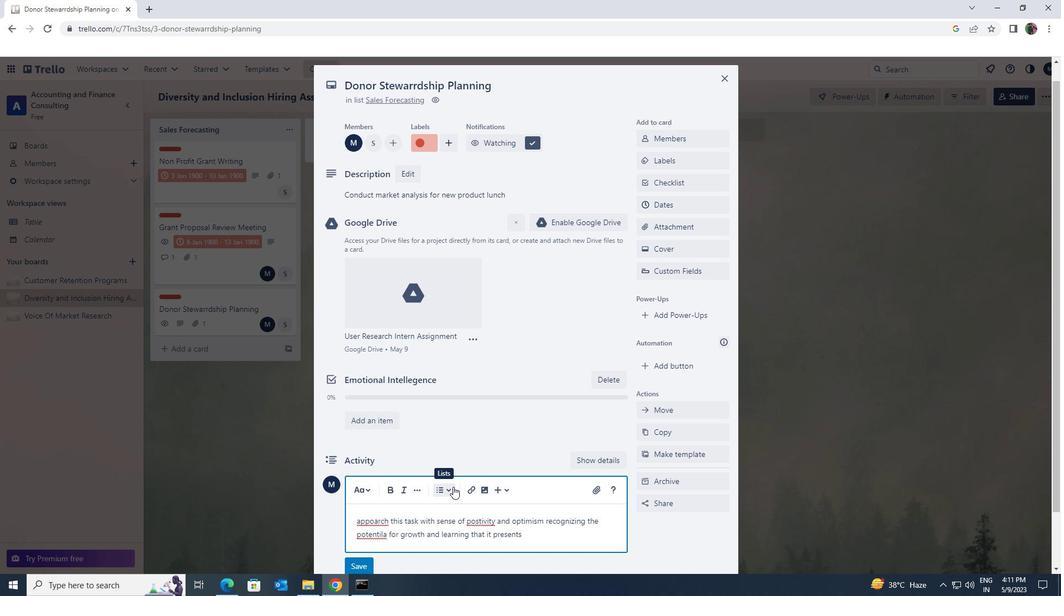 
Action: Mouse scrolled (453, 485) with delta (0, 0)
Screenshot: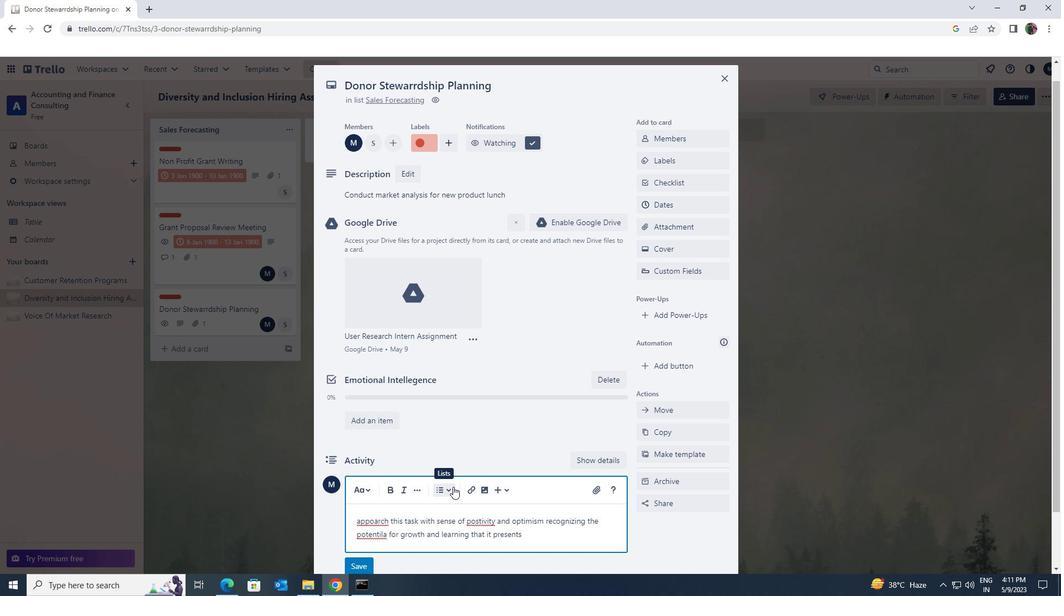 
Action: Mouse moved to (367, 501)
Screenshot: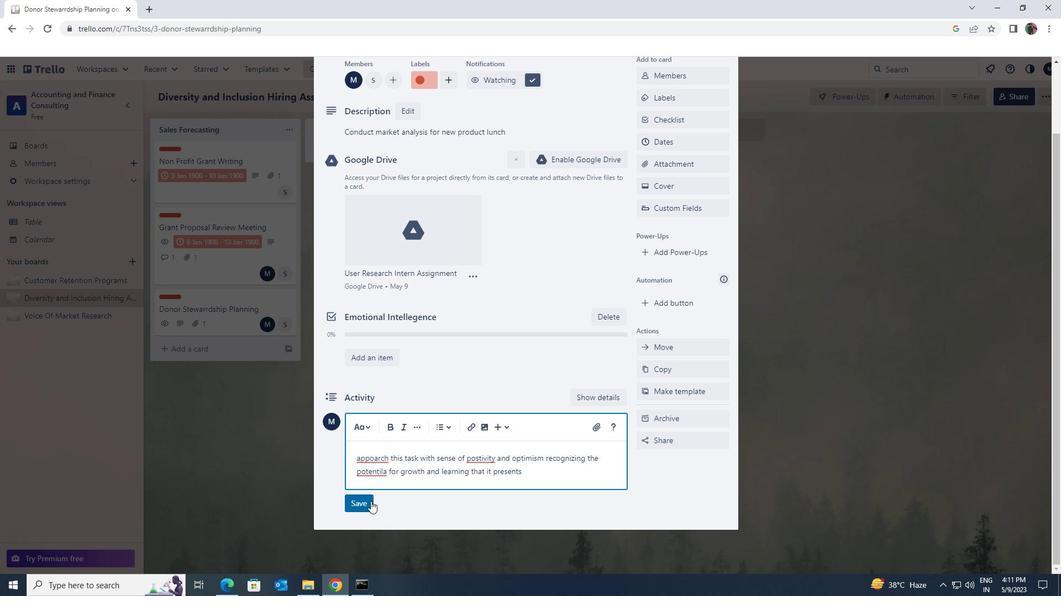 
Action: Mouse pressed left at (367, 501)
Screenshot: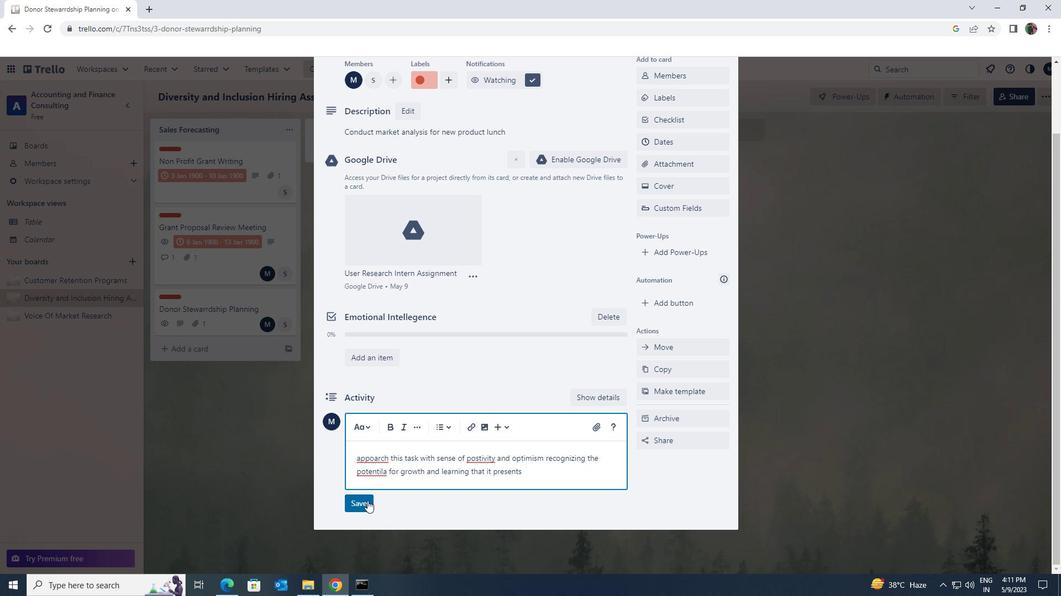 
Action: Mouse moved to (684, 145)
Screenshot: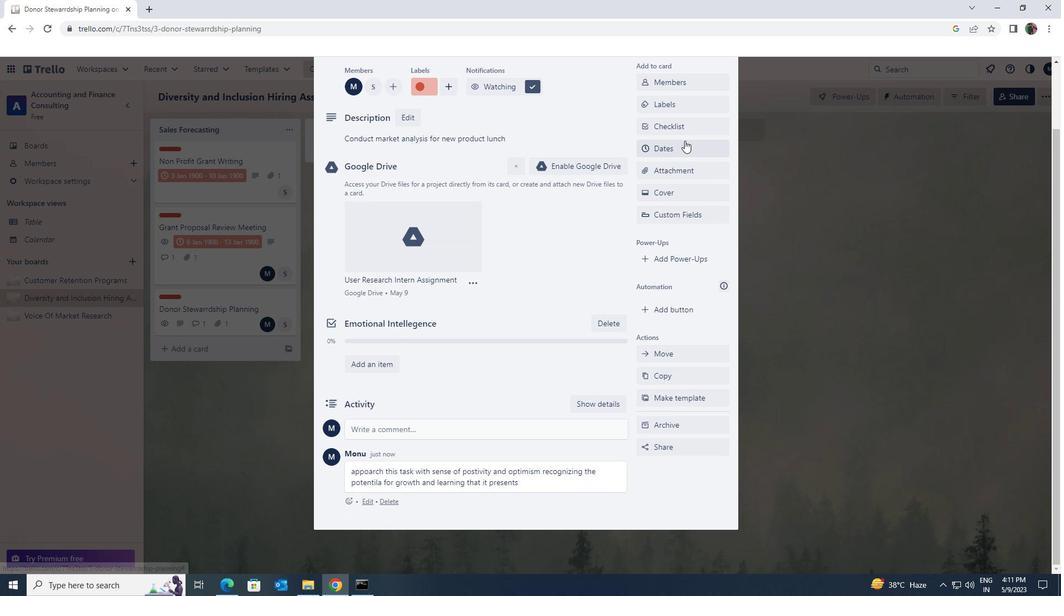 
Action: Mouse pressed left at (684, 145)
Screenshot: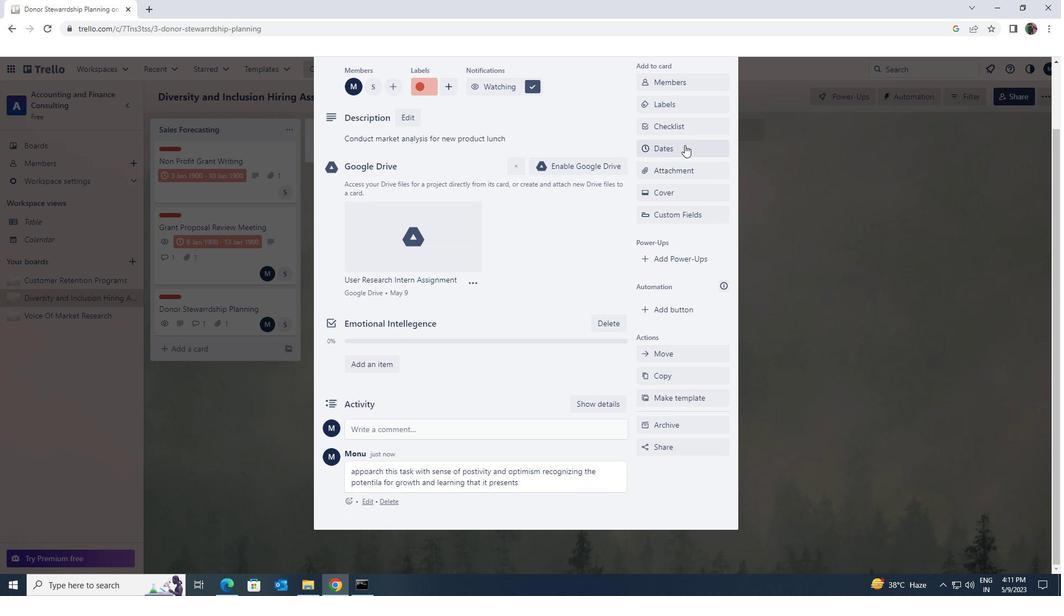 
Action: Mouse moved to (650, 375)
Screenshot: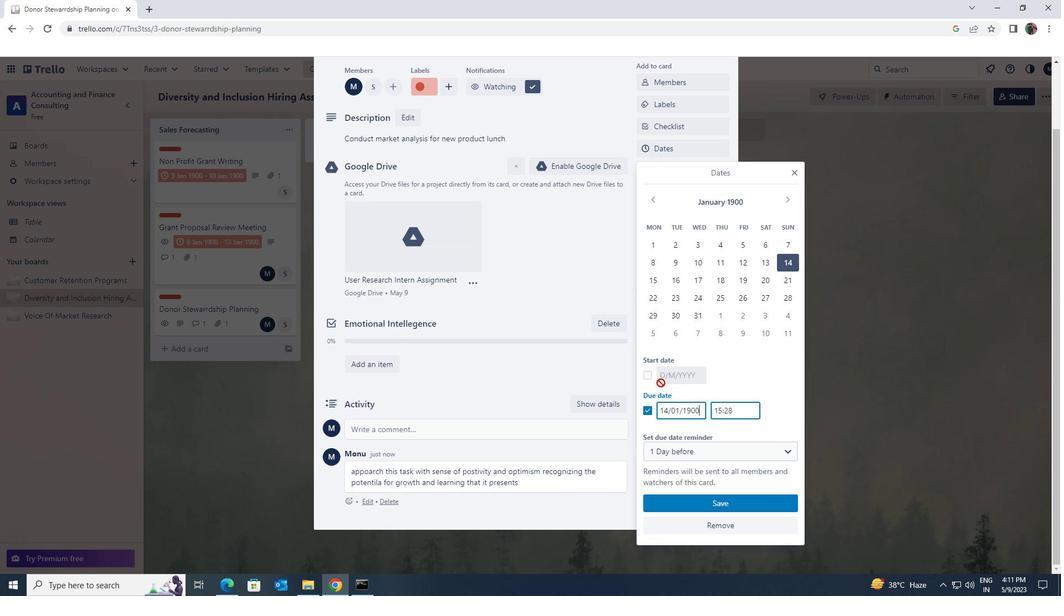 
Action: Mouse pressed left at (650, 375)
Screenshot: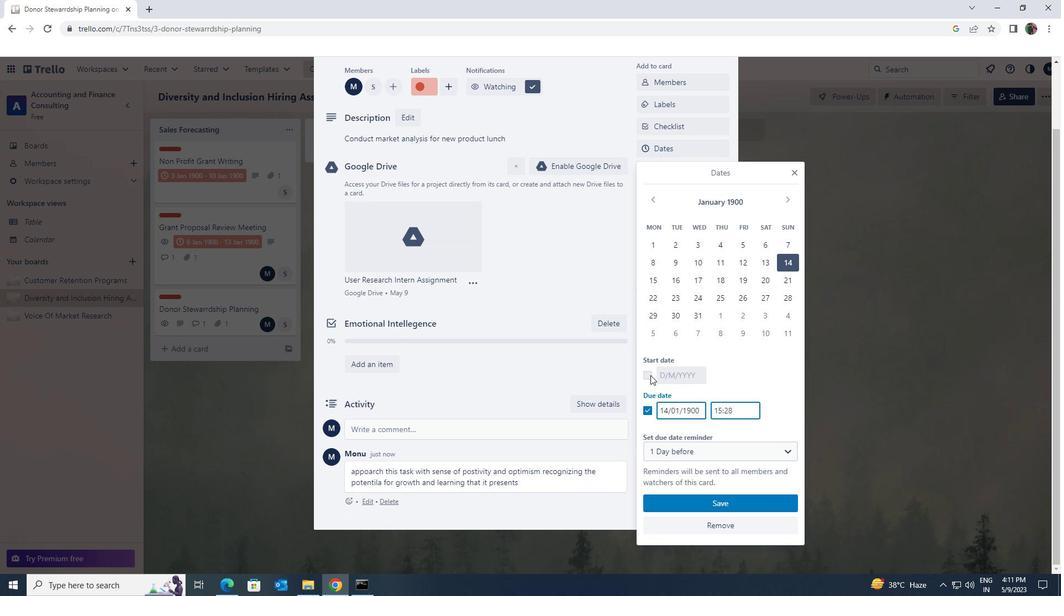 
Action: Mouse moved to (702, 375)
Screenshot: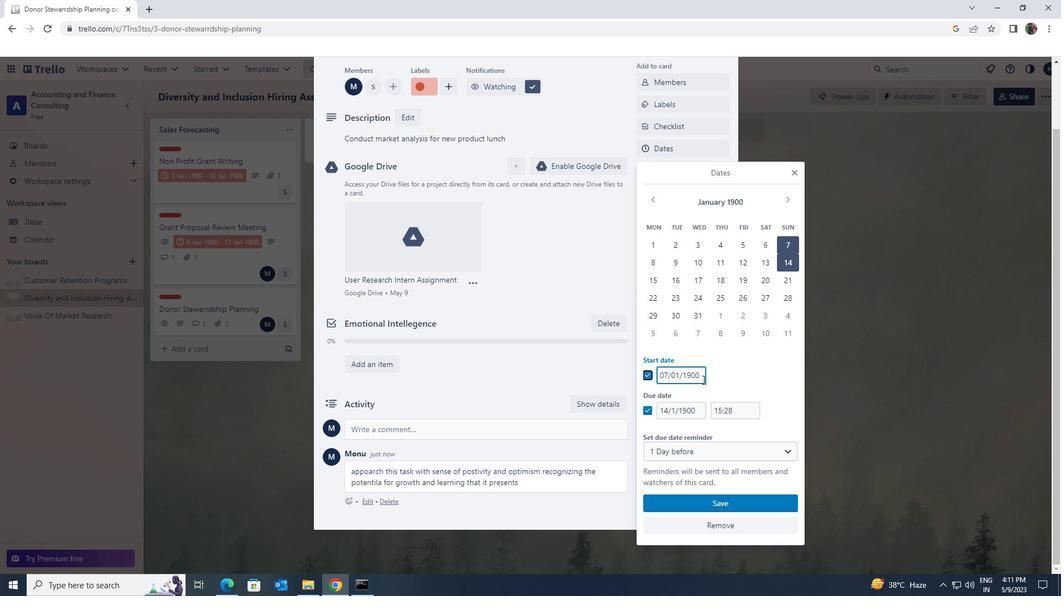 
Action: Mouse pressed left at (702, 375)
Screenshot: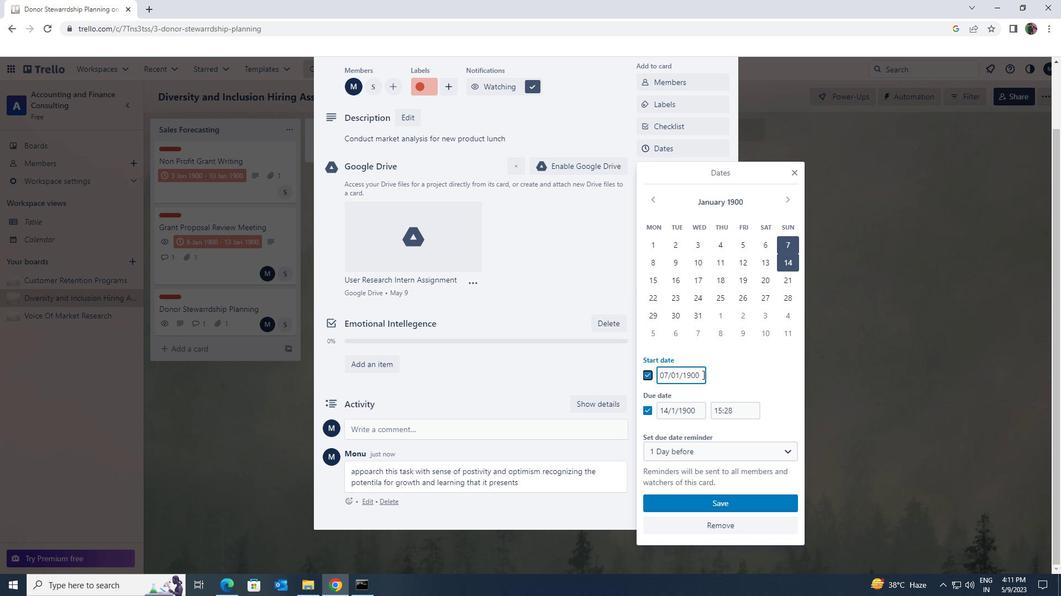 
Action: Mouse moved to (648, 376)
Screenshot: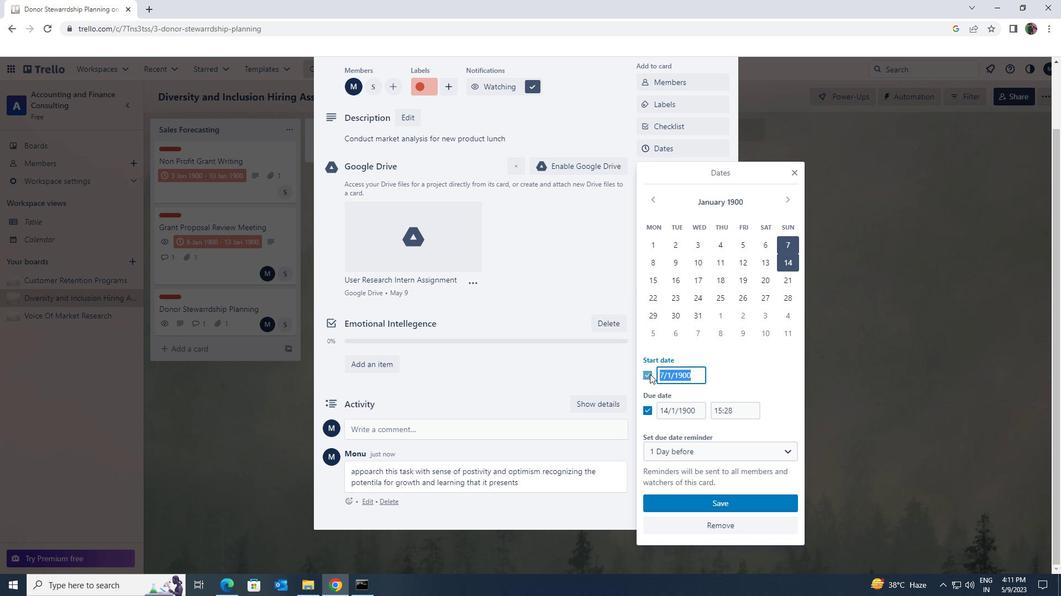 
Action: Key pressed 9/1/1900
Screenshot: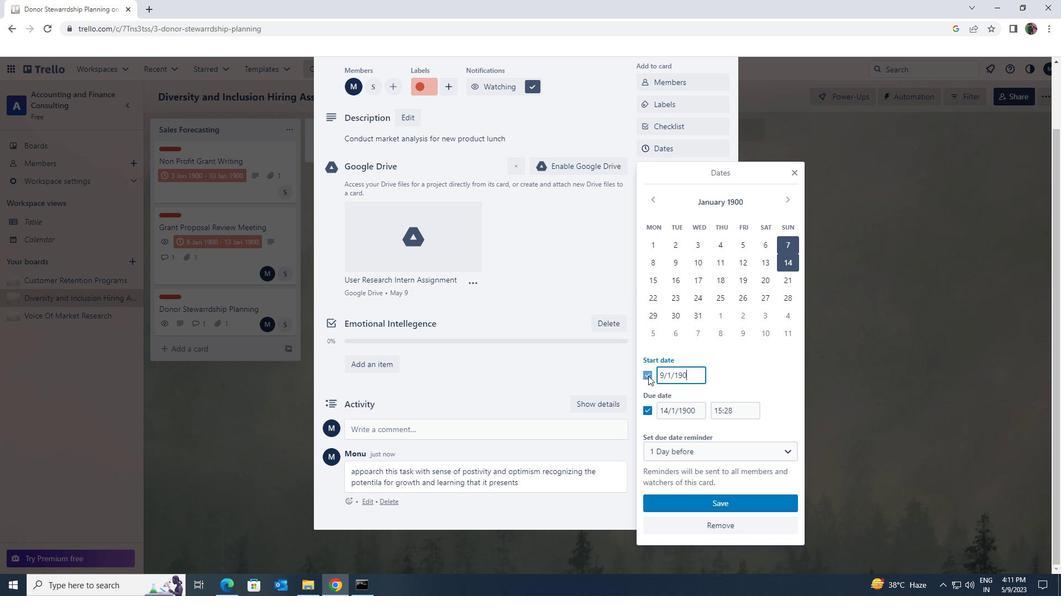 
Action: Mouse moved to (700, 410)
Screenshot: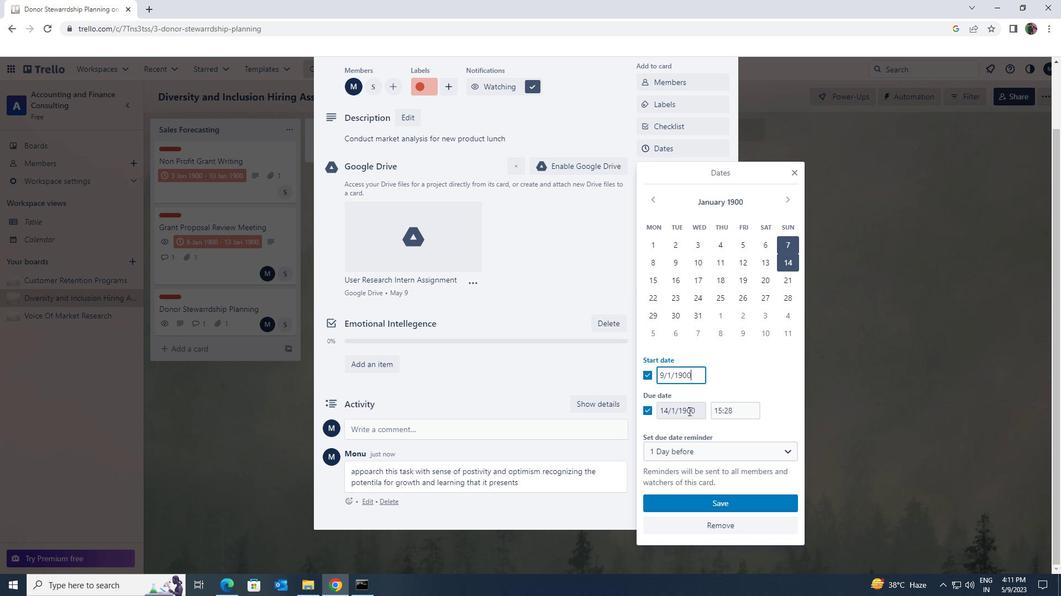 
Action: Mouse pressed left at (700, 410)
Screenshot: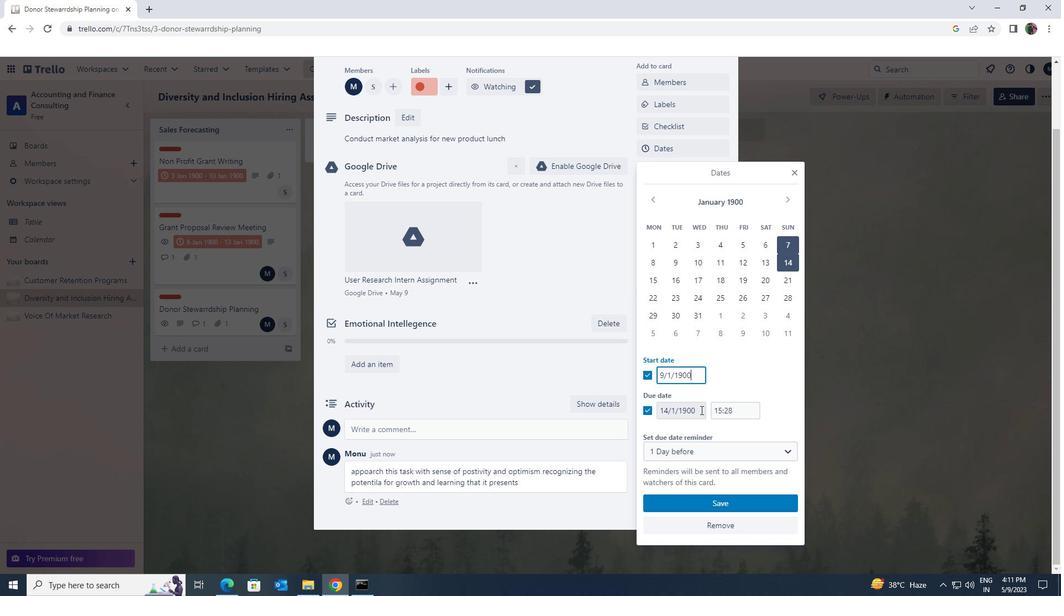 
Action: Mouse moved to (652, 416)
Screenshot: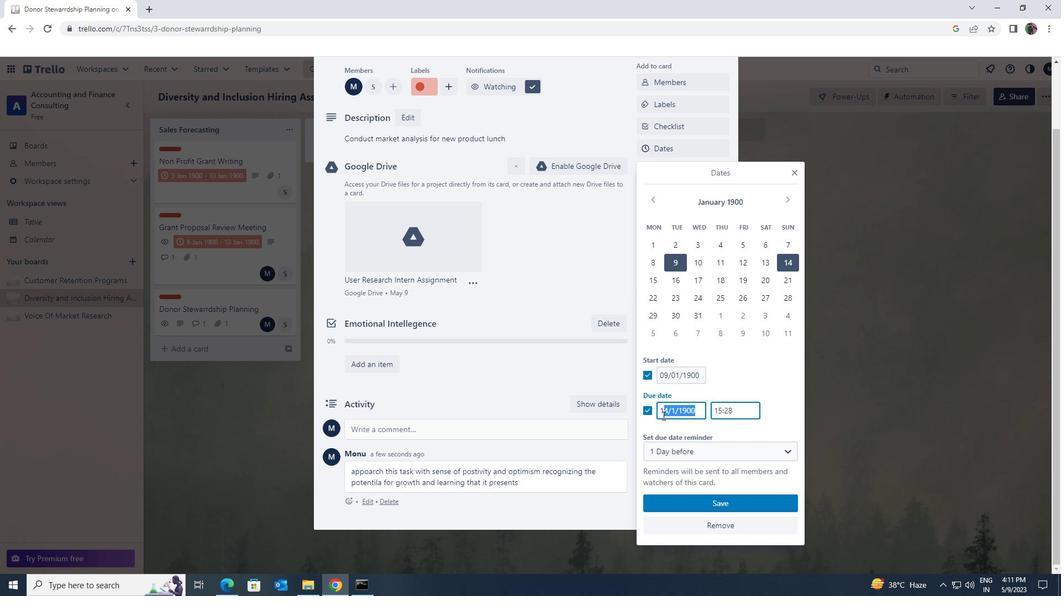 
Action: Mouse pressed left at (652, 416)
Screenshot: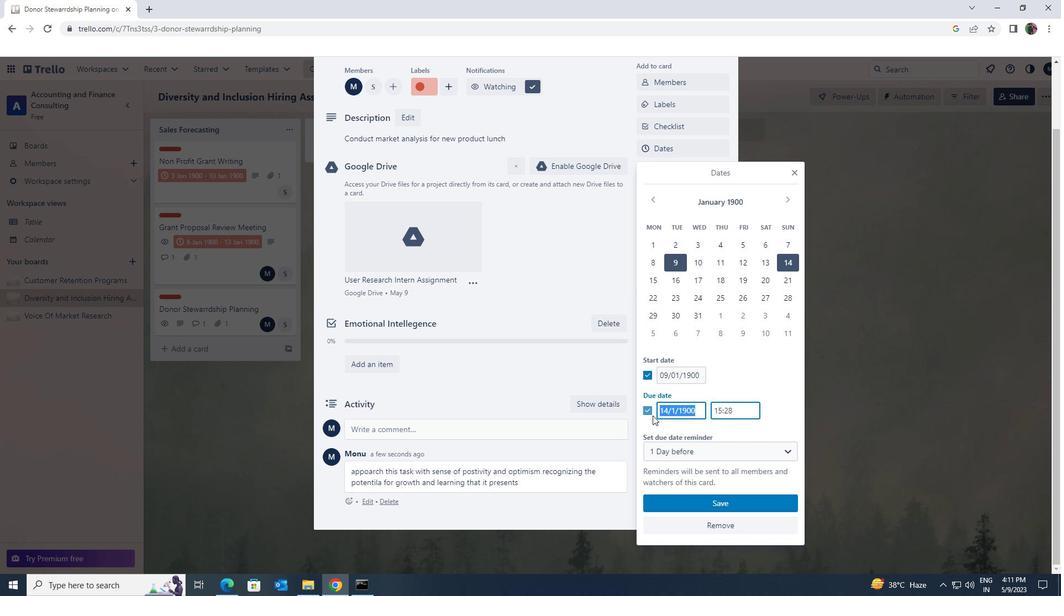 
Action: Mouse moved to (643, 413)
Screenshot: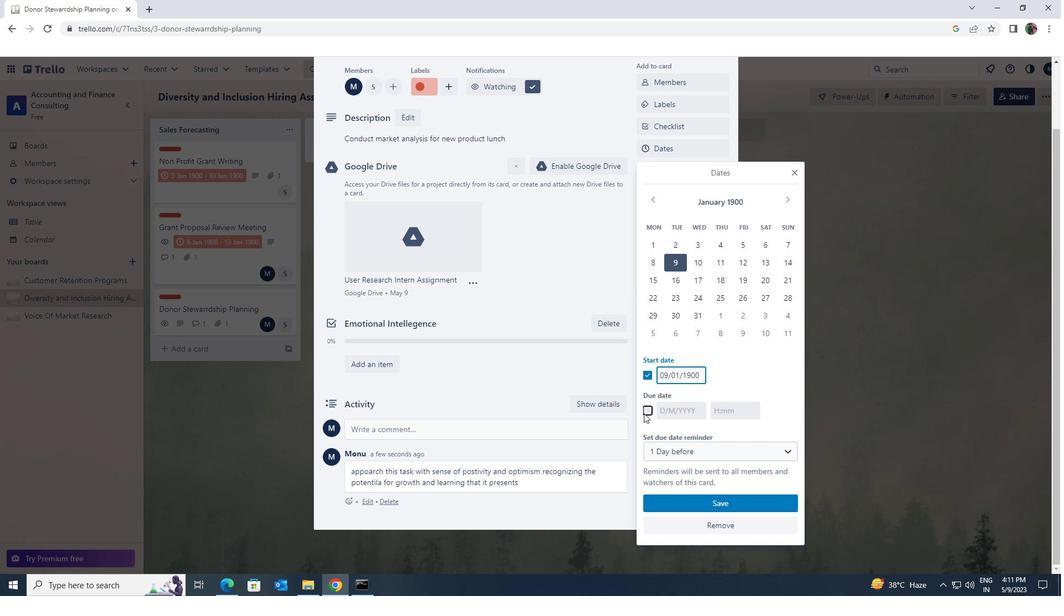 
Action: Key pressed 16
Screenshot: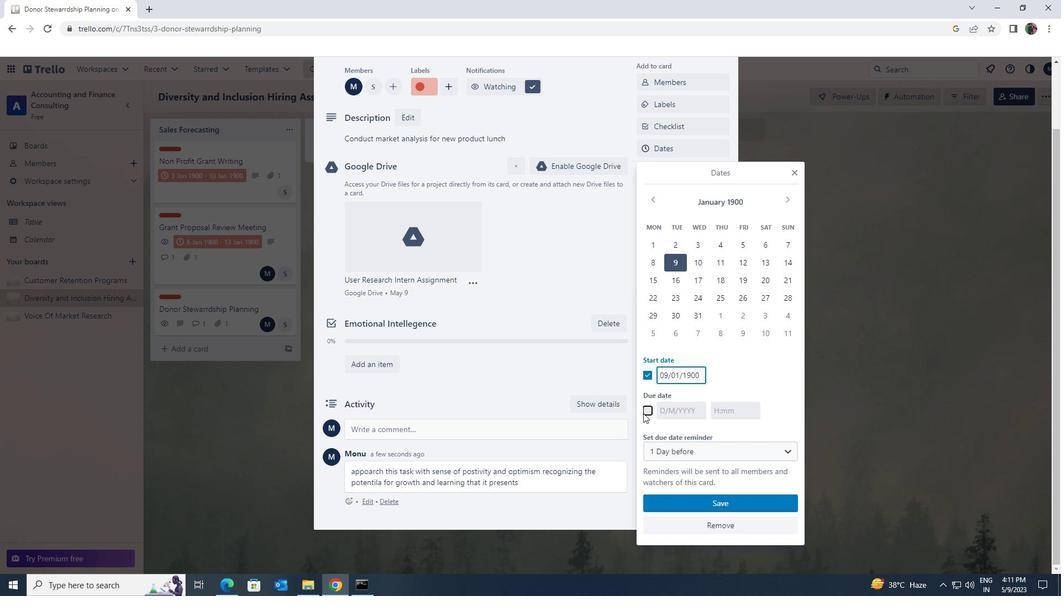 
Action: Mouse moved to (663, 410)
Screenshot: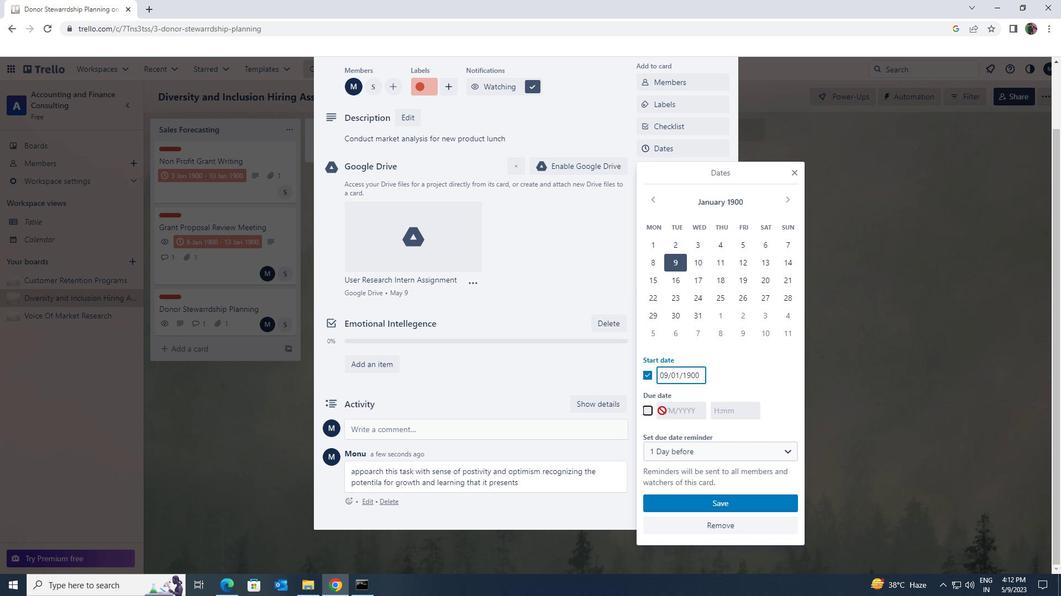 
Action: Mouse pressed left at (663, 410)
Screenshot: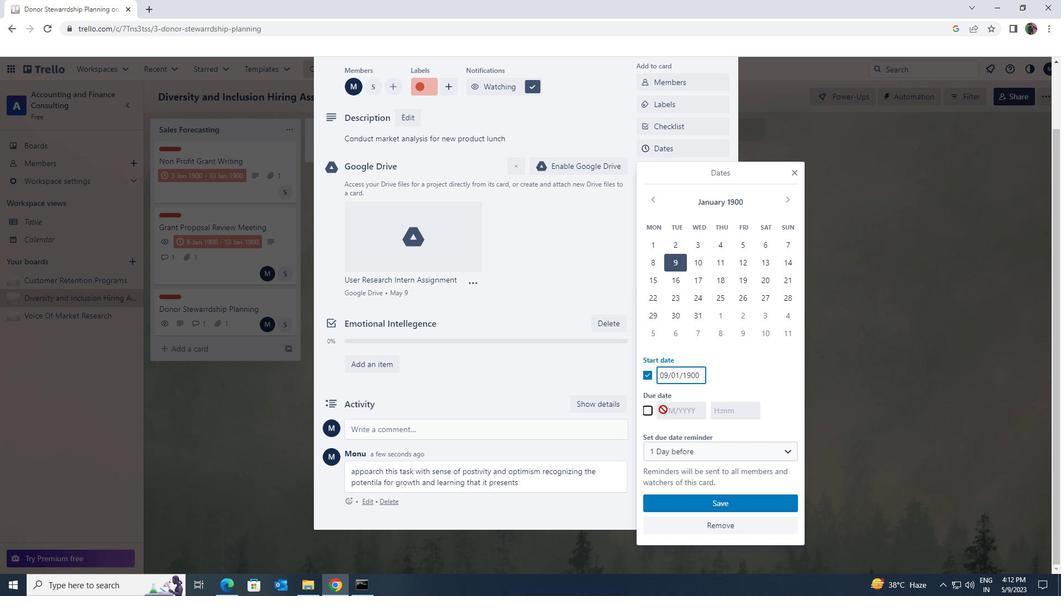 
Action: Mouse moved to (651, 409)
Screenshot: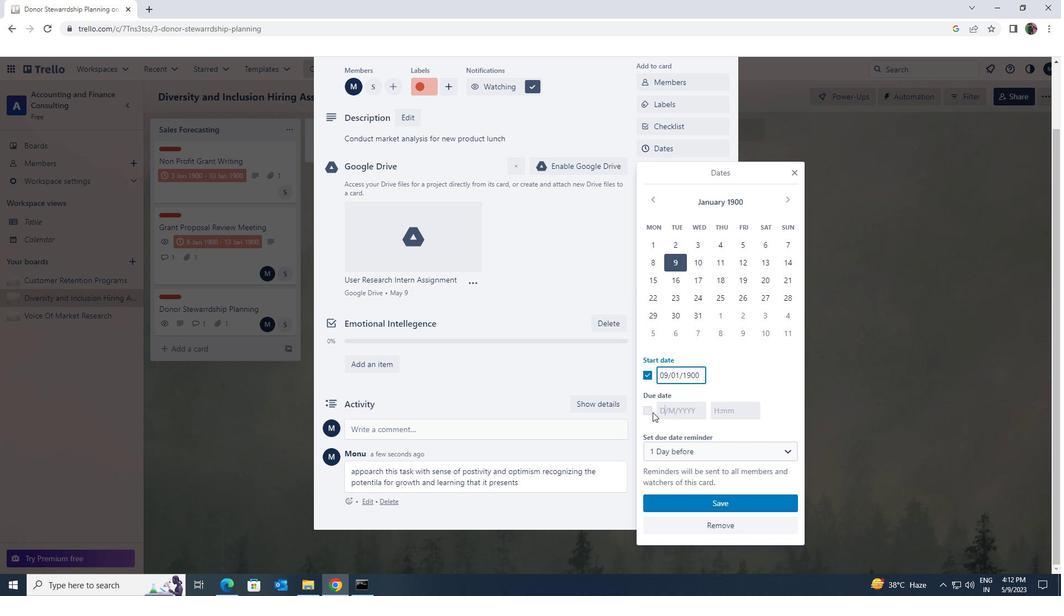 
Action: Mouse pressed left at (651, 409)
Screenshot: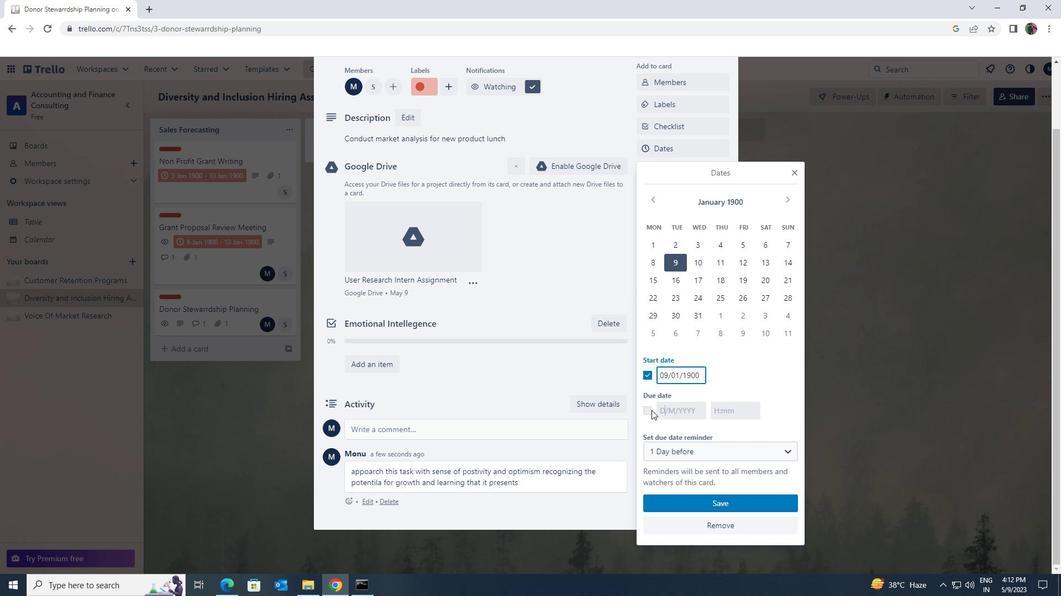 
Action: Mouse moved to (701, 410)
Screenshot: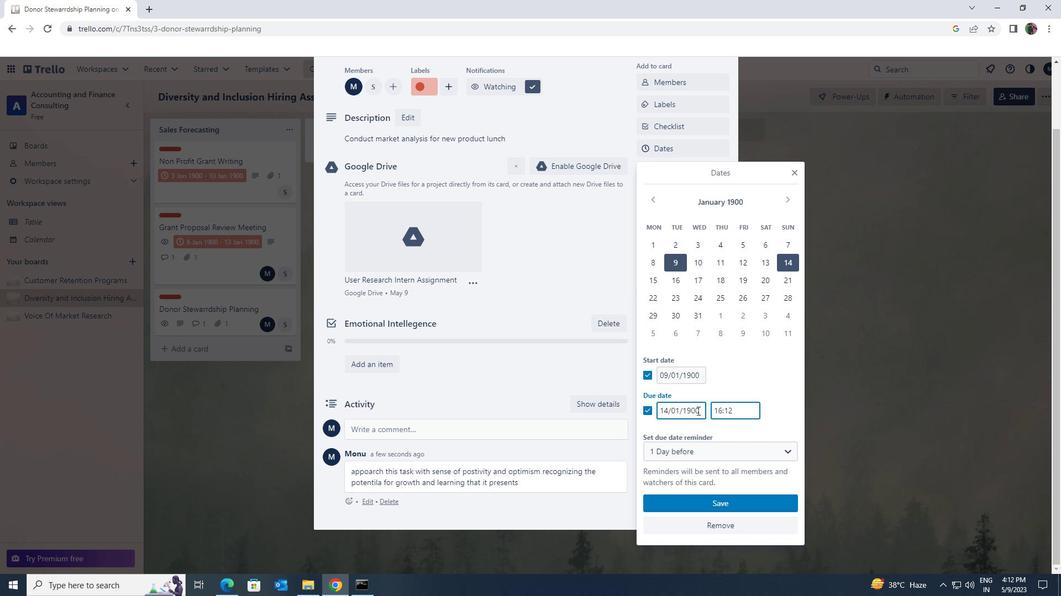 
Action: Mouse pressed left at (701, 410)
Screenshot: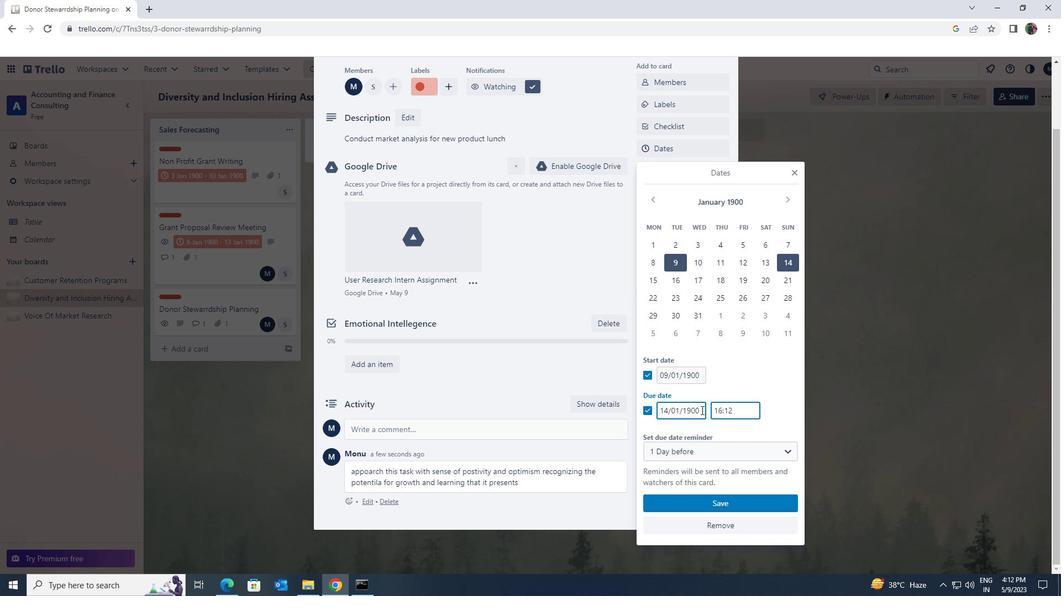 
Action: Mouse moved to (636, 416)
Screenshot: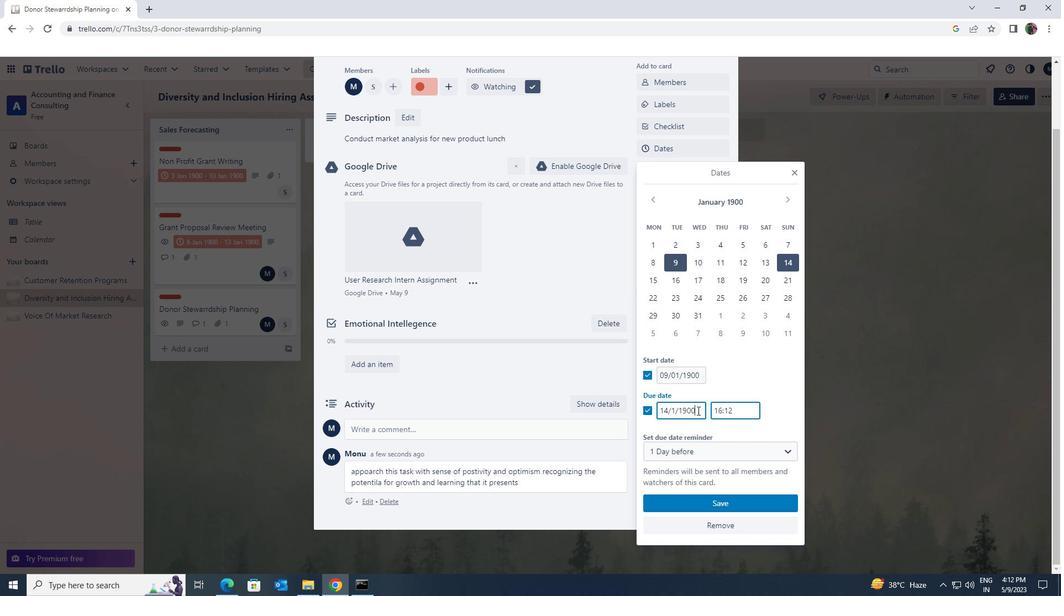 
Action: Key pressed 16/1/1900
Screenshot: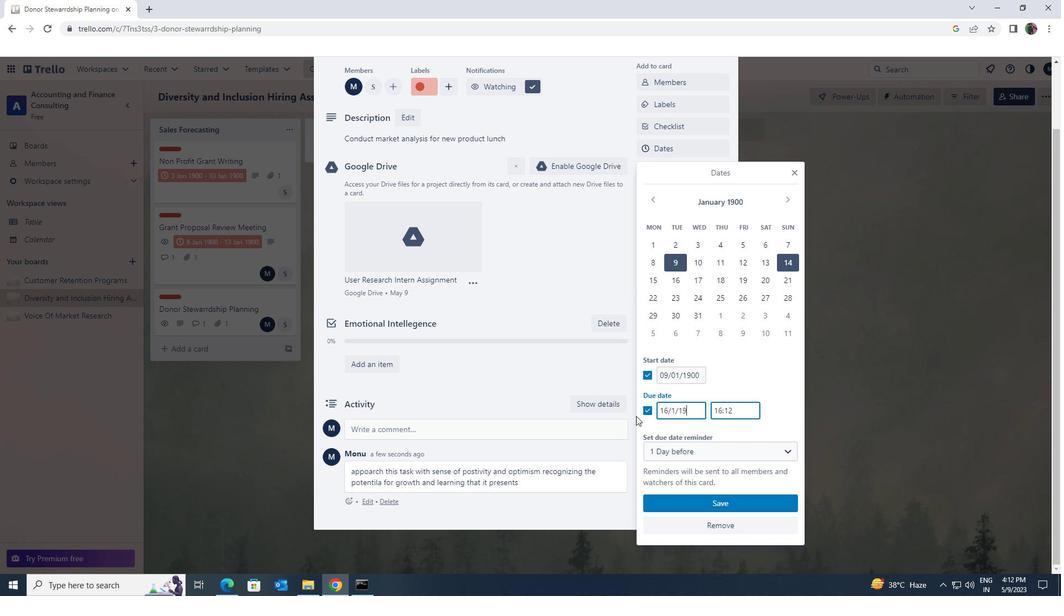 
Action: Mouse moved to (732, 499)
Screenshot: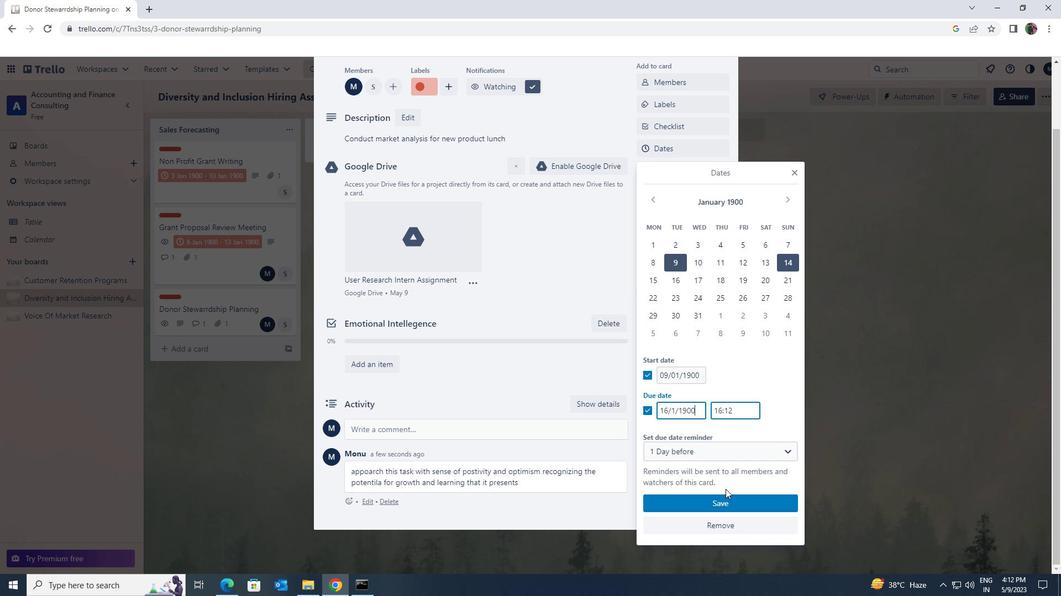 
Action: Mouse pressed left at (732, 499)
Screenshot: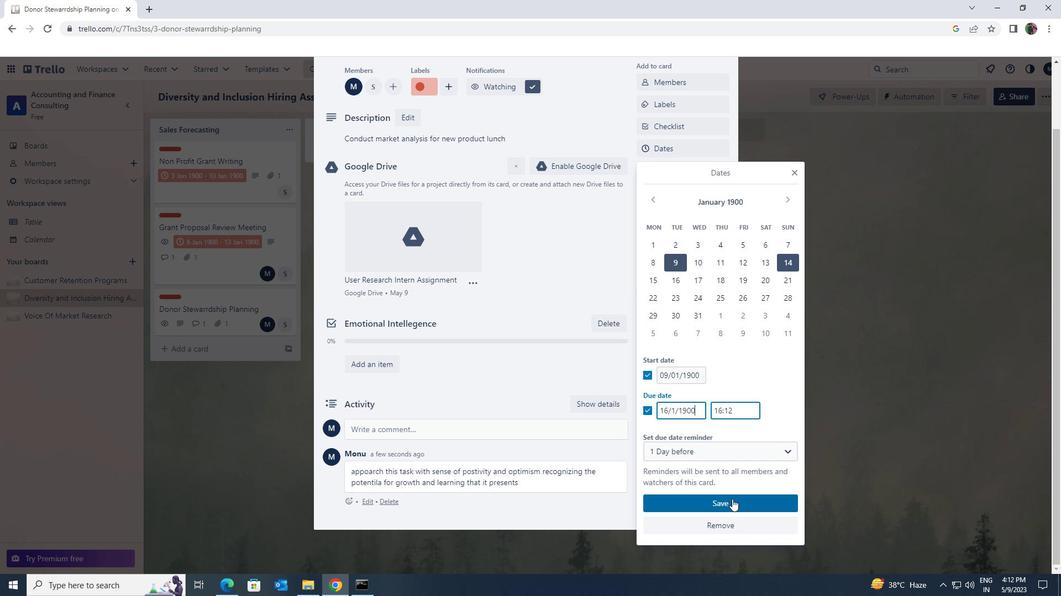 
Action: Mouse moved to (678, 439)
Screenshot: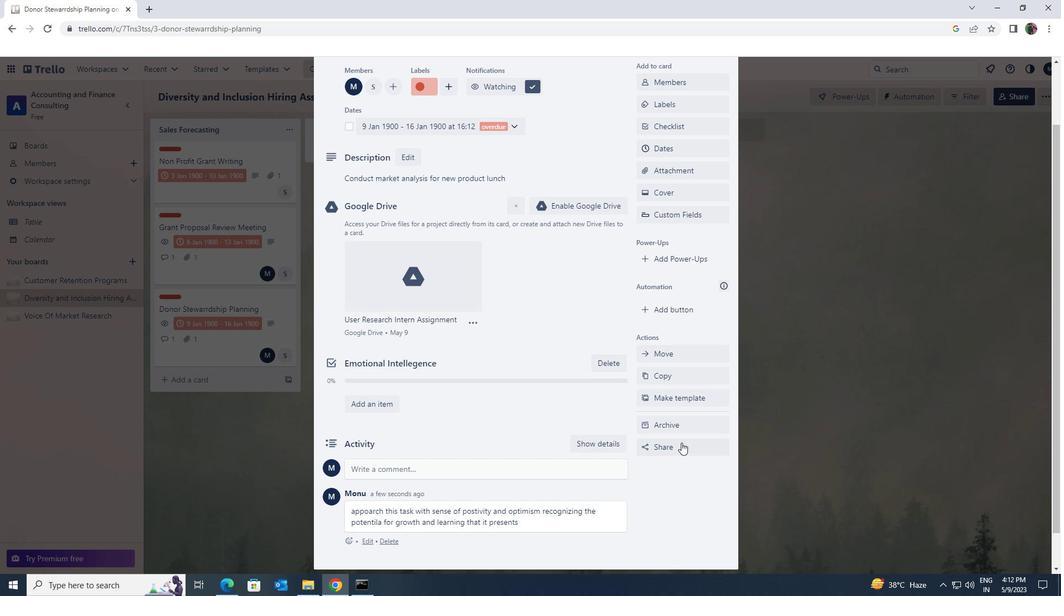 
Action: Mouse scrolled (678, 440) with delta (0, 0)
Screenshot: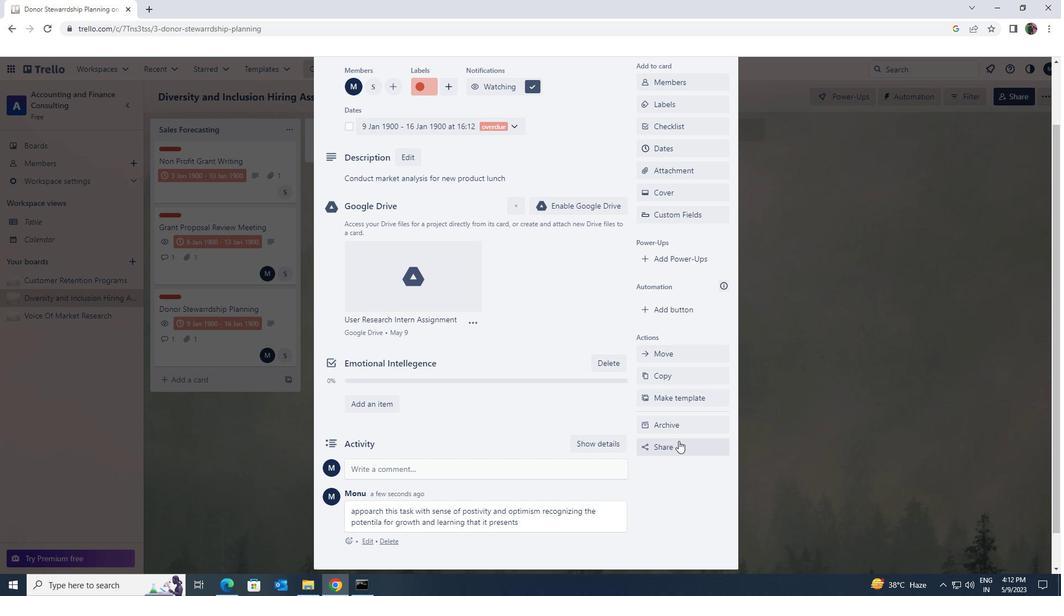 
Action: Mouse scrolled (678, 440) with delta (0, 0)
Screenshot: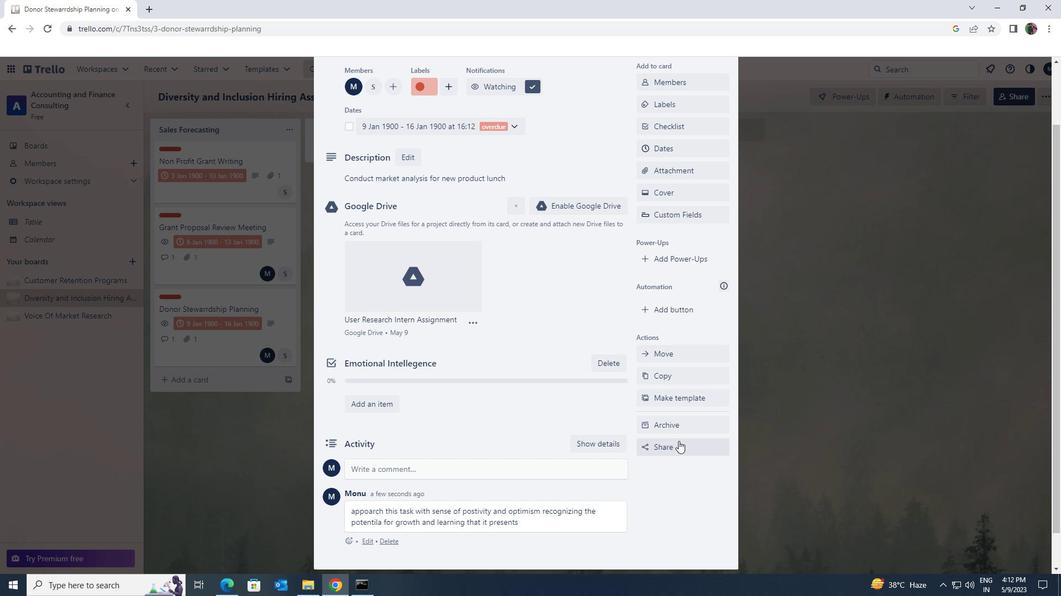 
Action: Mouse moved to (727, 98)
Screenshot: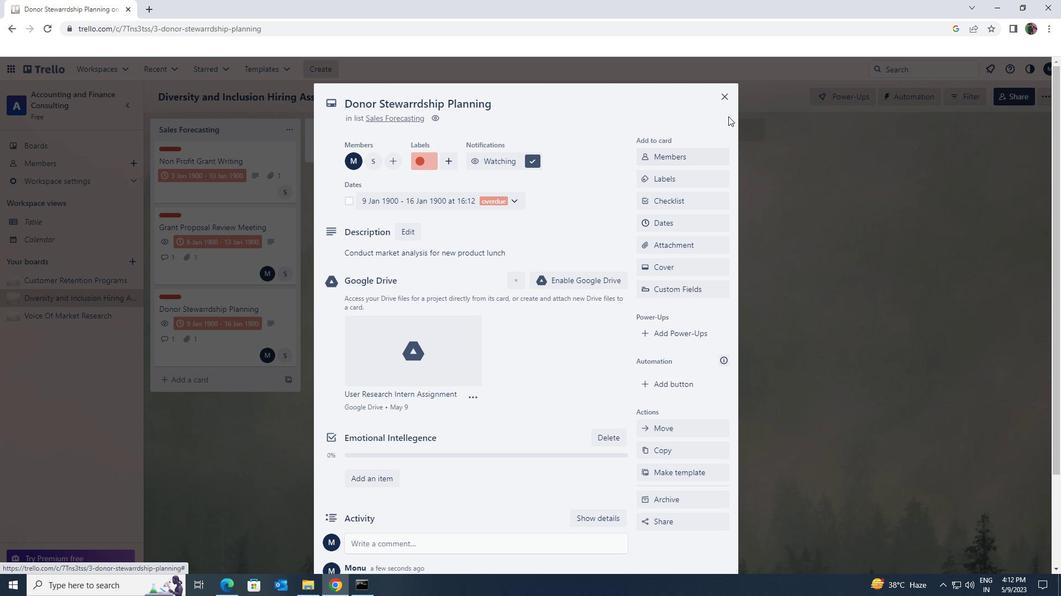 
Action: Mouse pressed left at (727, 98)
Screenshot: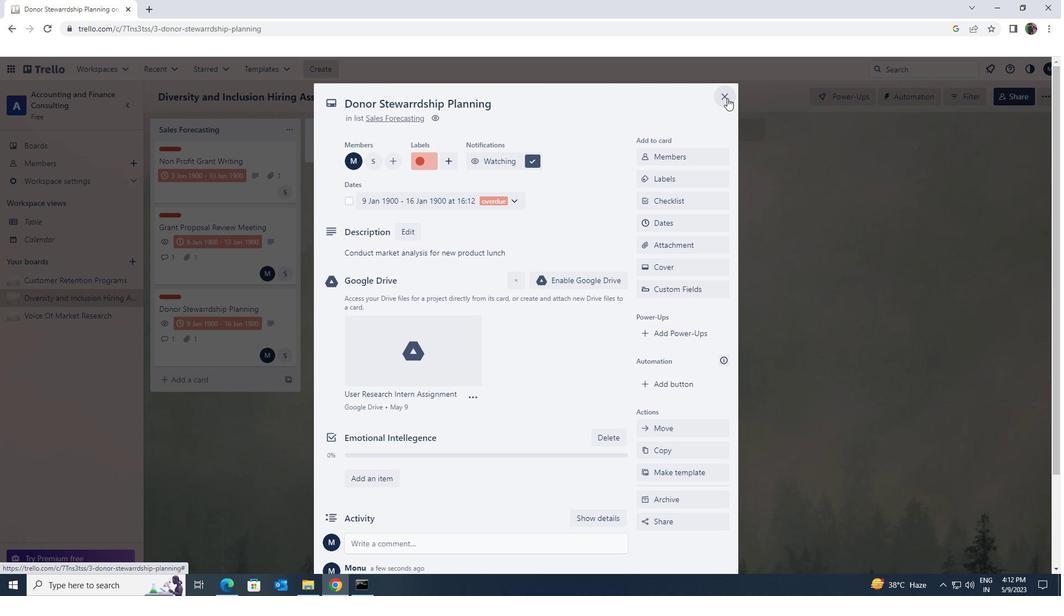 
